 Task: Create a due date automation trigger when advanced on, on the monday of the week a card is due add fields without custom field "Resume" set to a number lower or equal to 1 and lower than 10 at 11:00 AM.
Action: Mouse moved to (1001, 286)
Screenshot: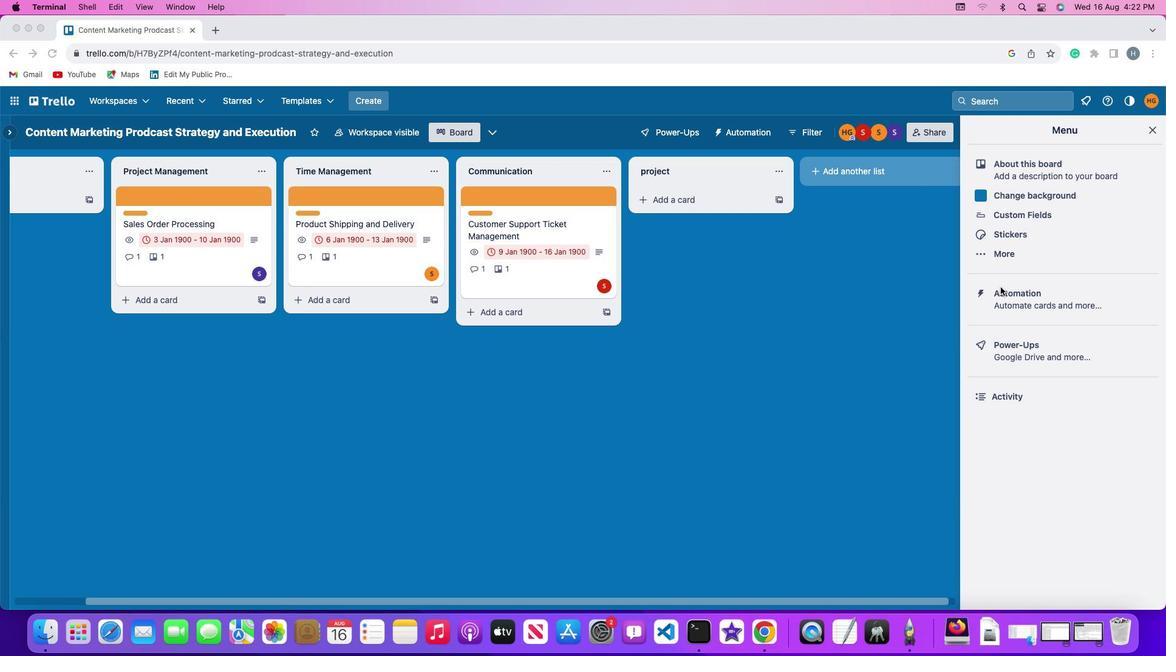 
Action: Mouse pressed left at (1001, 286)
Screenshot: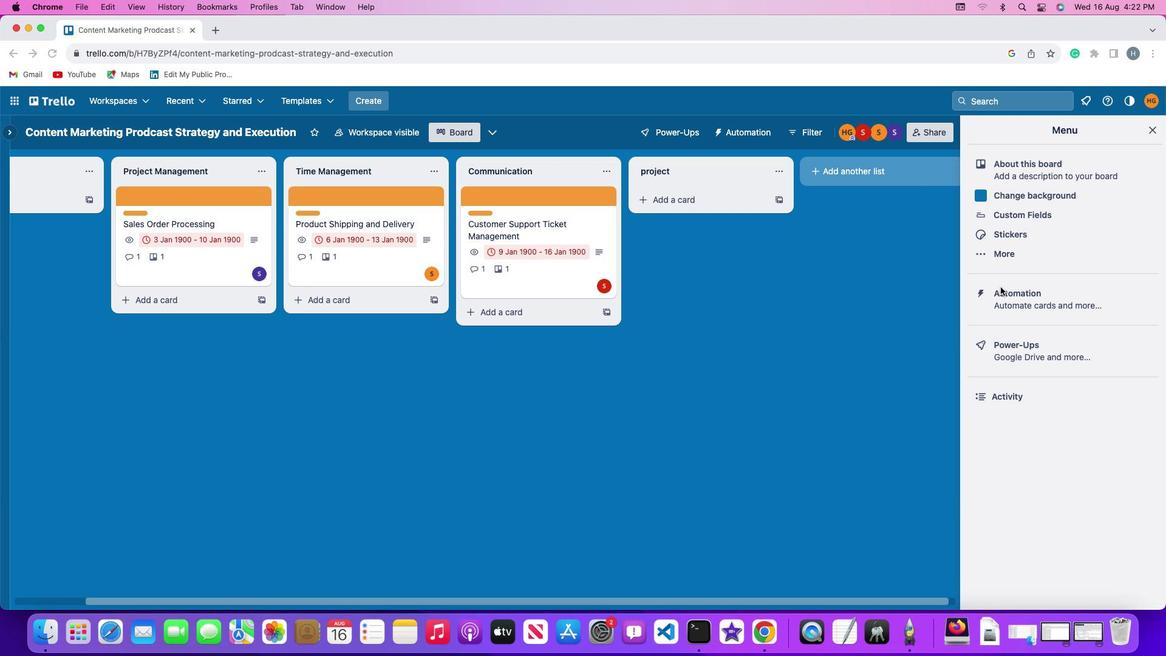 
Action: Mouse pressed left at (1001, 286)
Screenshot: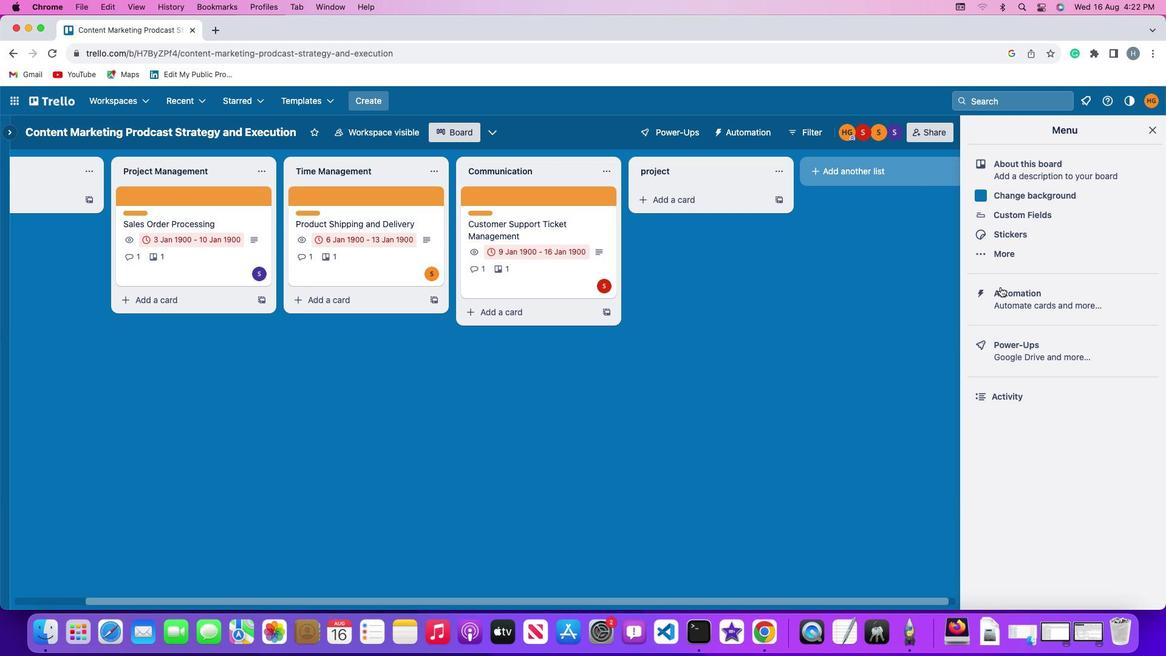 
Action: Mouse moved to (64, 283)
Screenshot: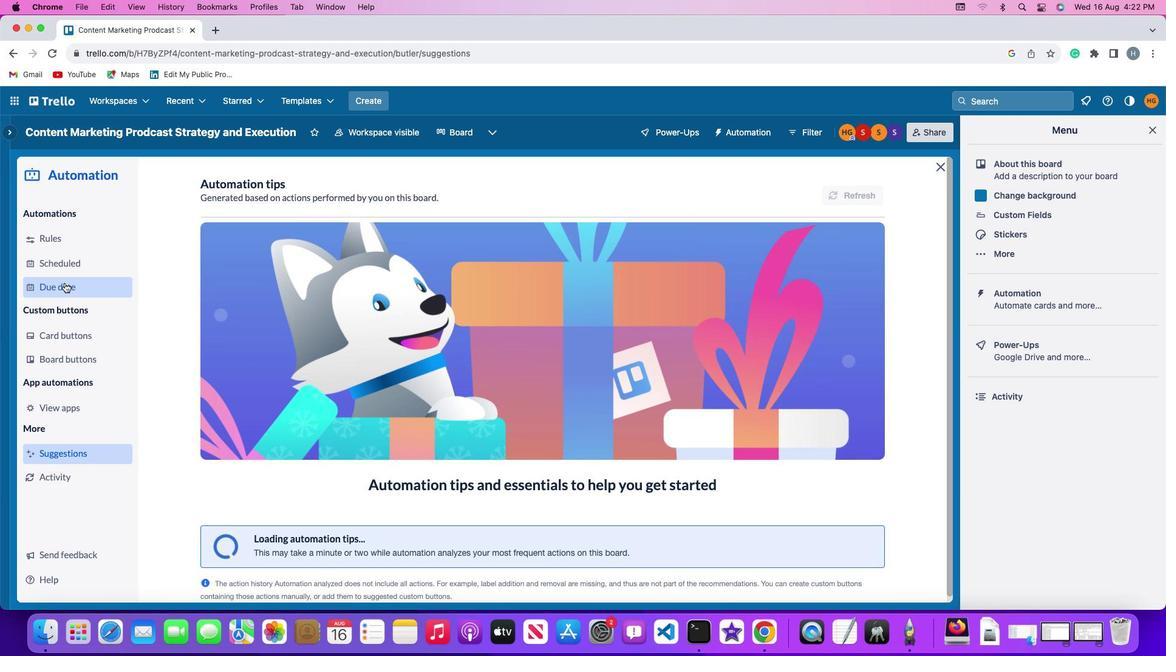 
Action: Mouse pressed left at (64, 283)
Screenshot: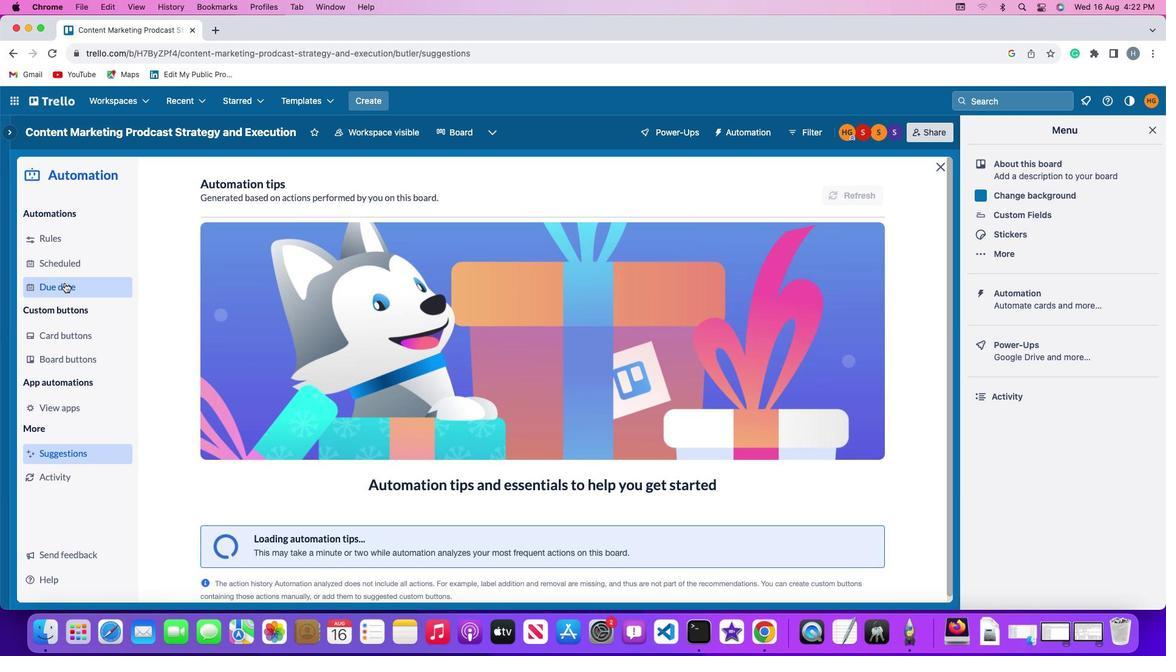
Action: Mouse moved to (803, 187)
Screenshot: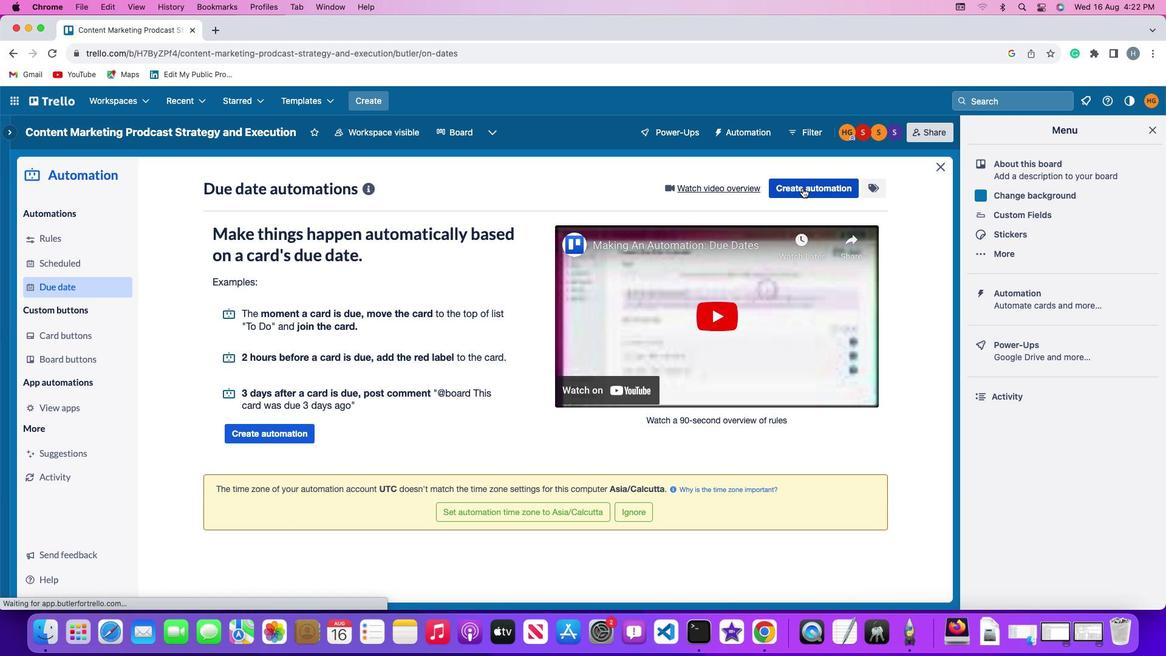 
Action: Mouse pressed left at (803, 187)
Screenshot: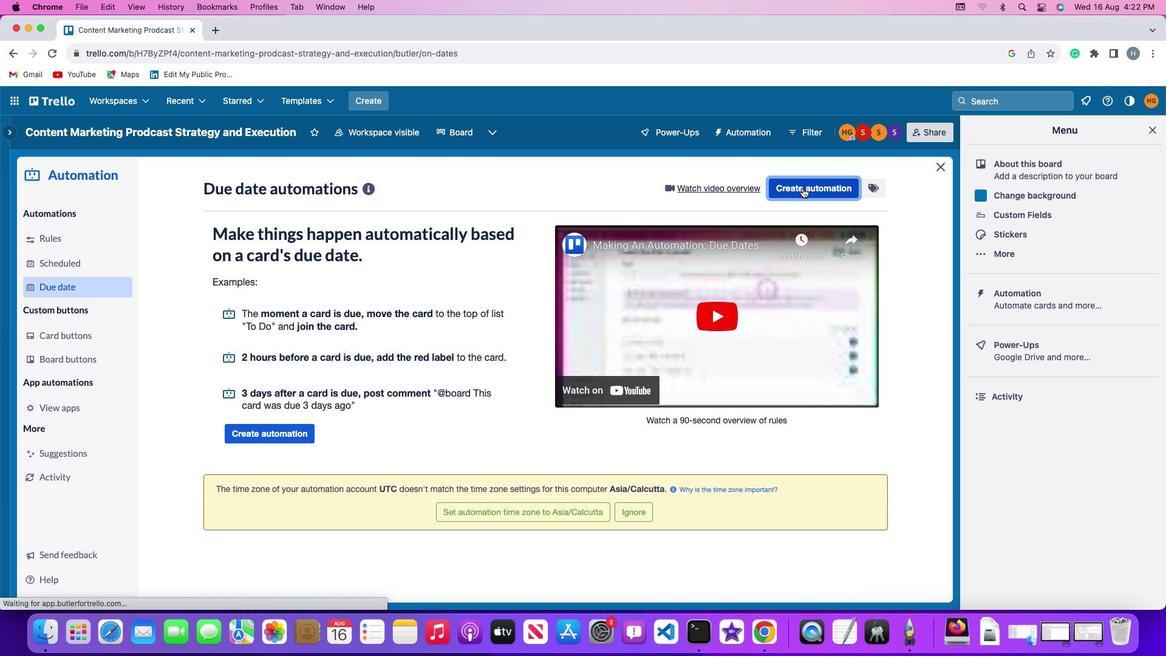 
Action: Mouse moved to (241, 306)
Screenshot: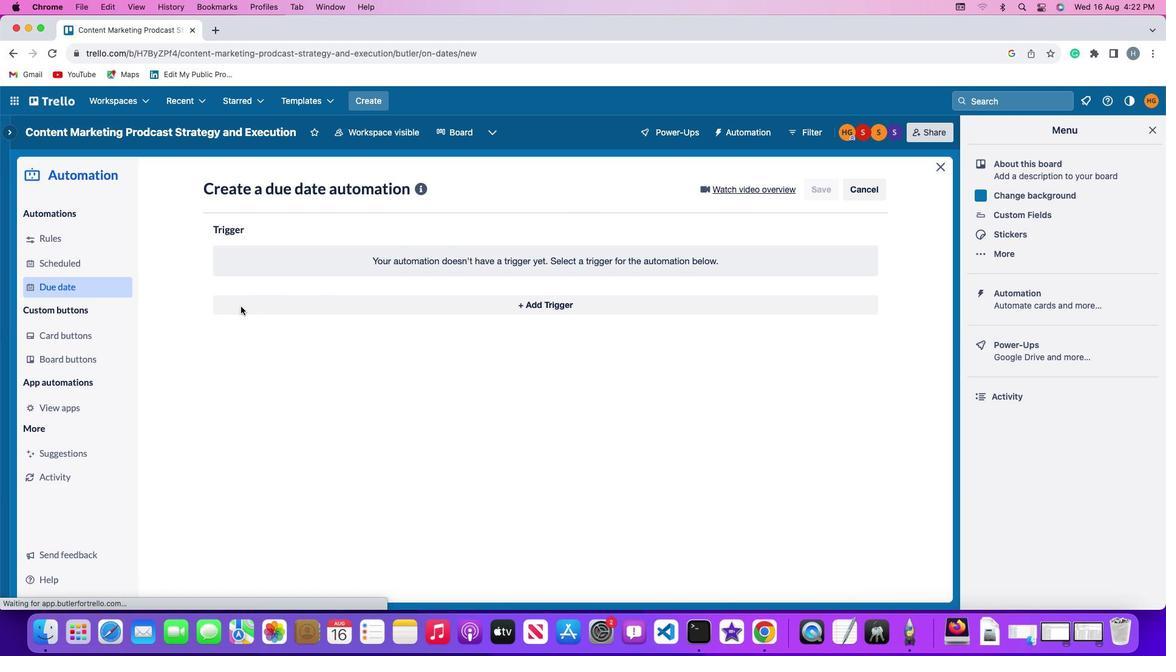 
Action: Mouse pressed left at (241, 306)
Screenshot: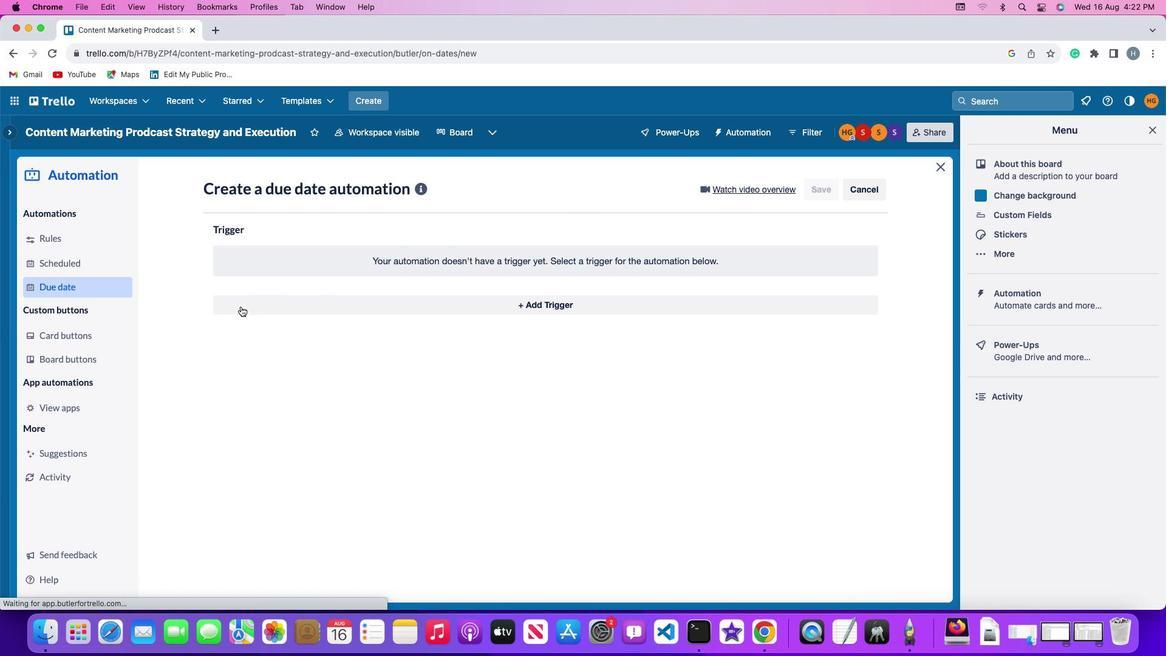 
Action: Mouse moved to (275, 530)
Screenshot: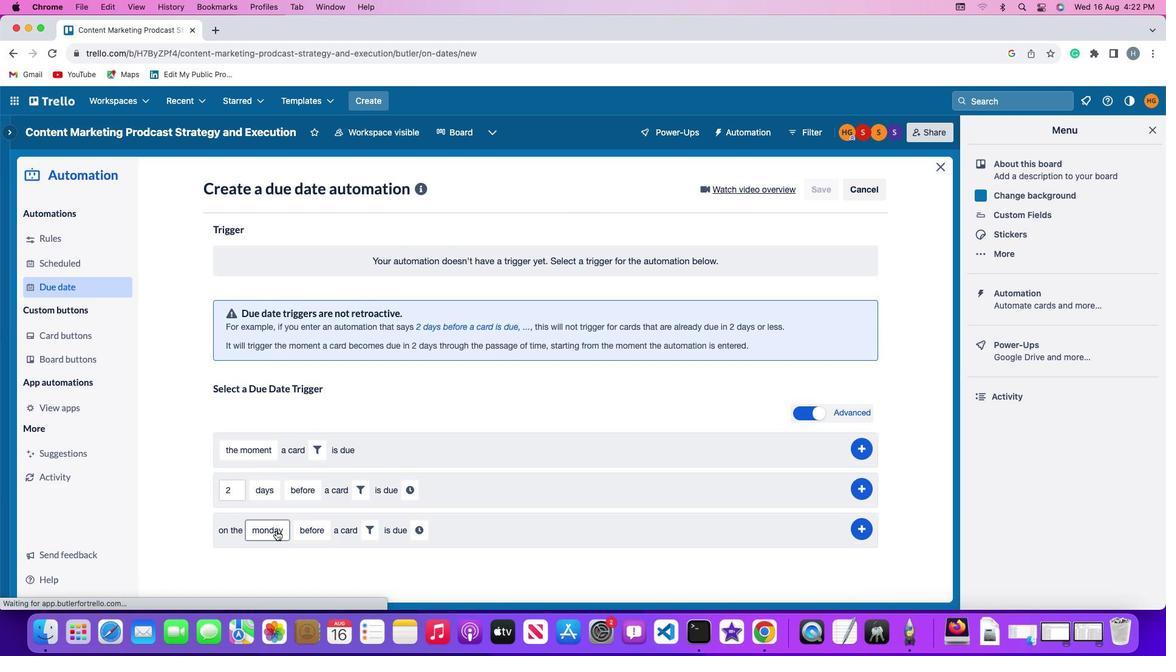 
Action: Mouse pressed left at (275, 530)
Screenshot: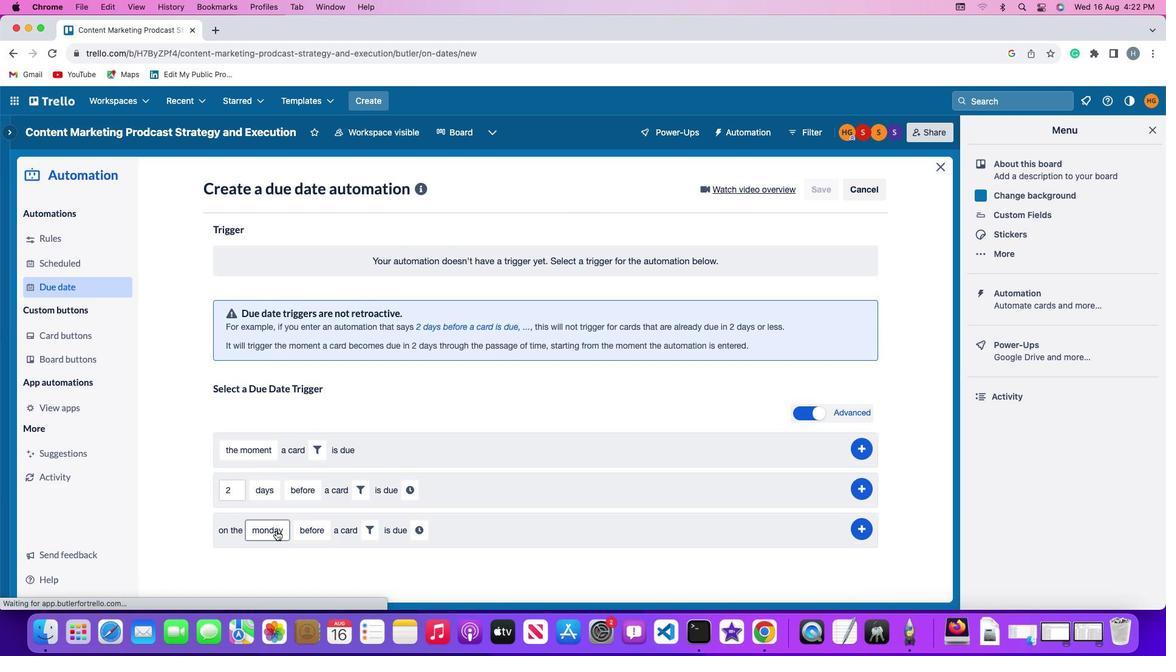 
Action: Mouse moved to (289, 362)
Screenshot: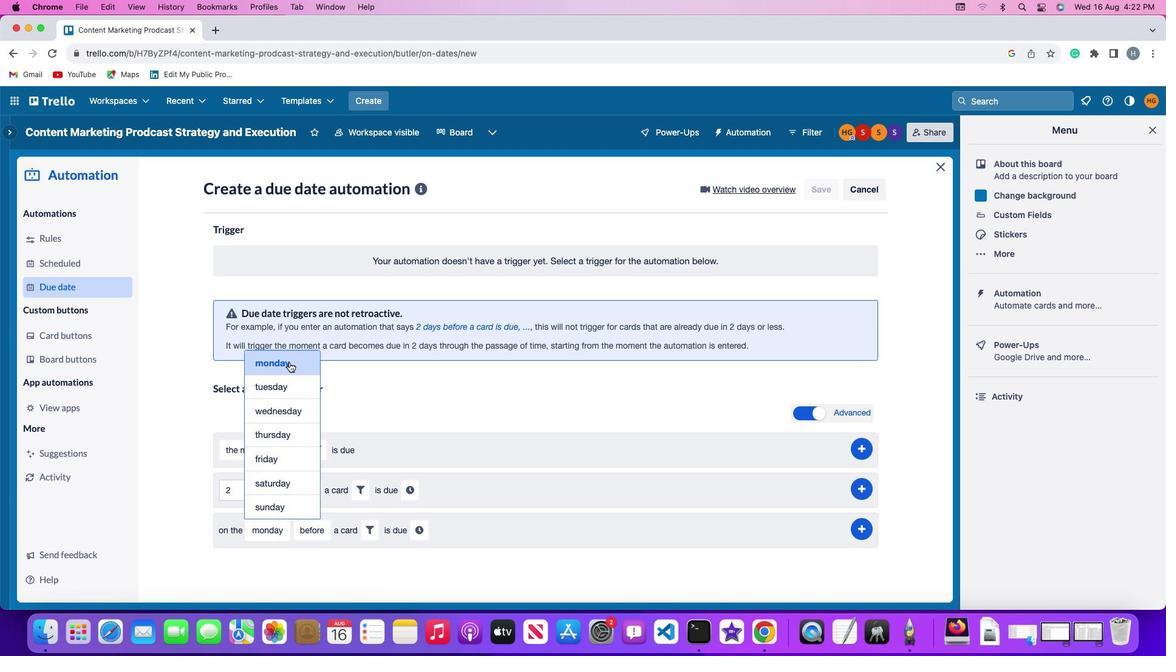 
Action: Mouse pressed left at (289, 362)
Screenshot: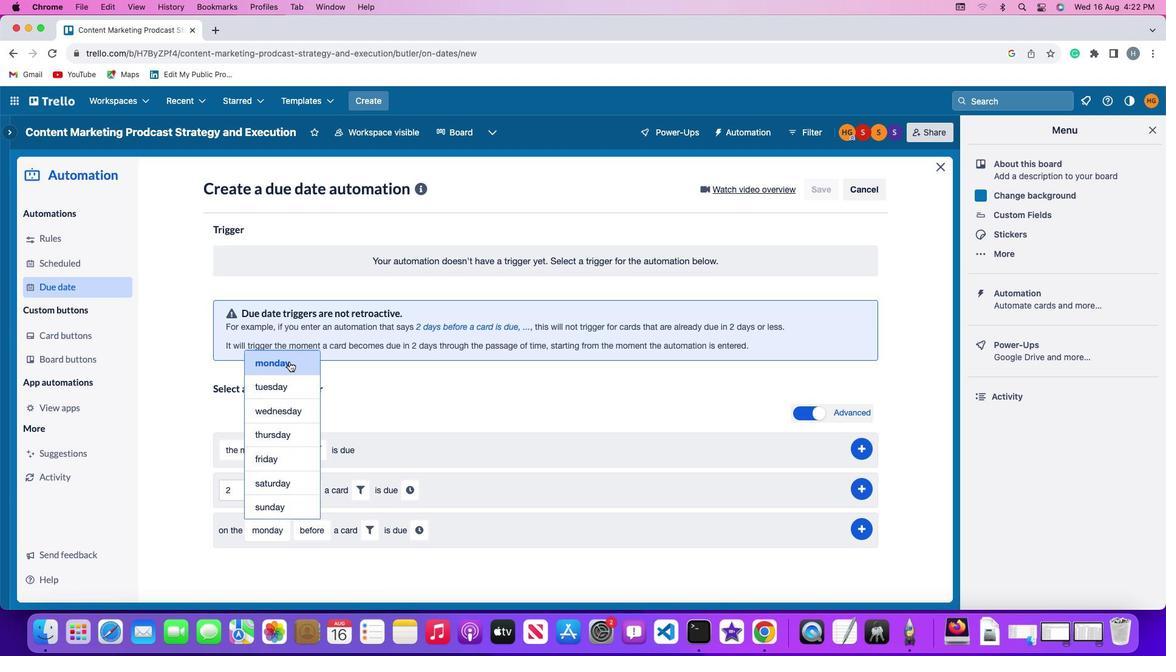 
Action: Mouse moved to (310, 539)
Screenshot: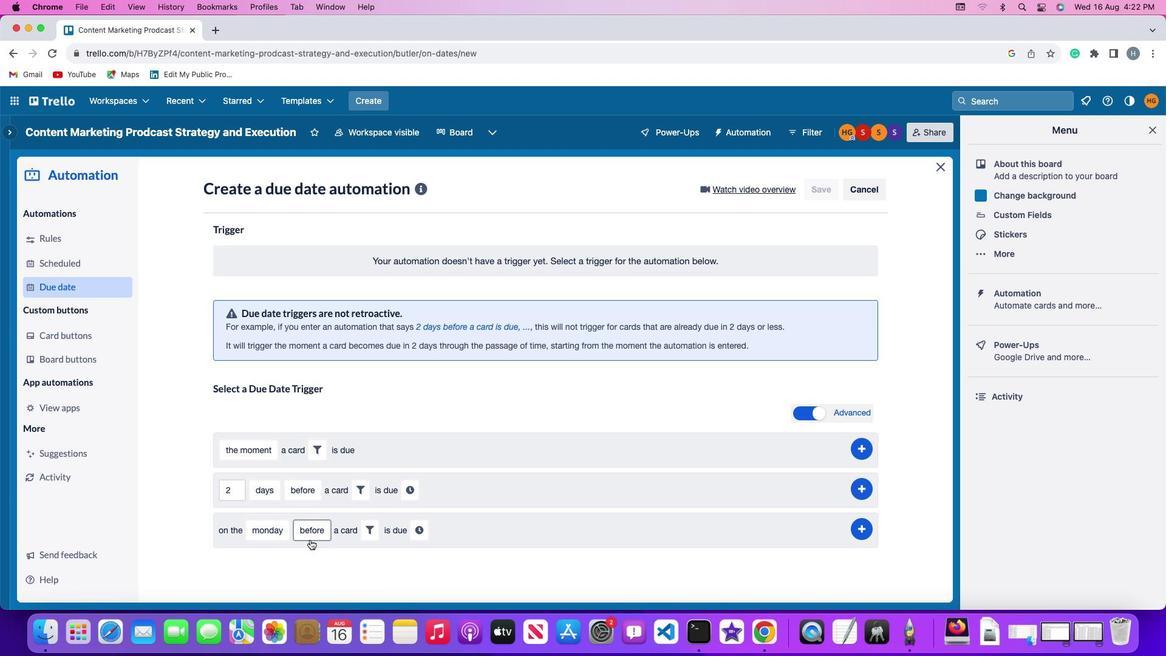 
Action: Mouse pressed left at (310, 539)
Screenshot: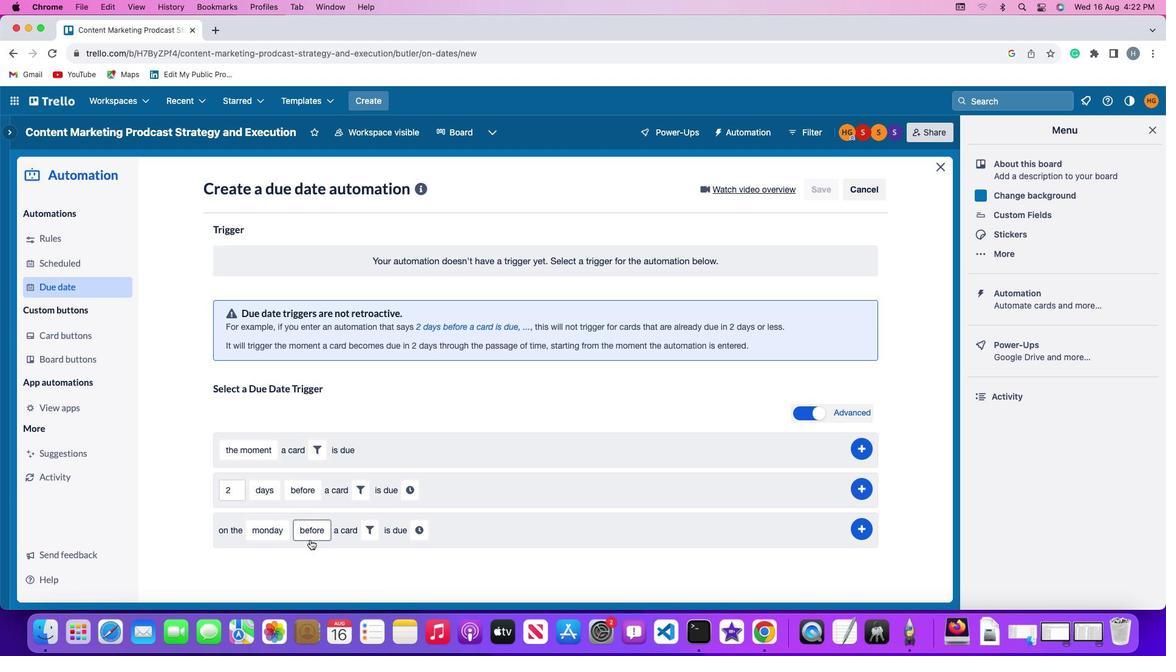 
Action: Mouse moved to (319, 482)
Screenshot: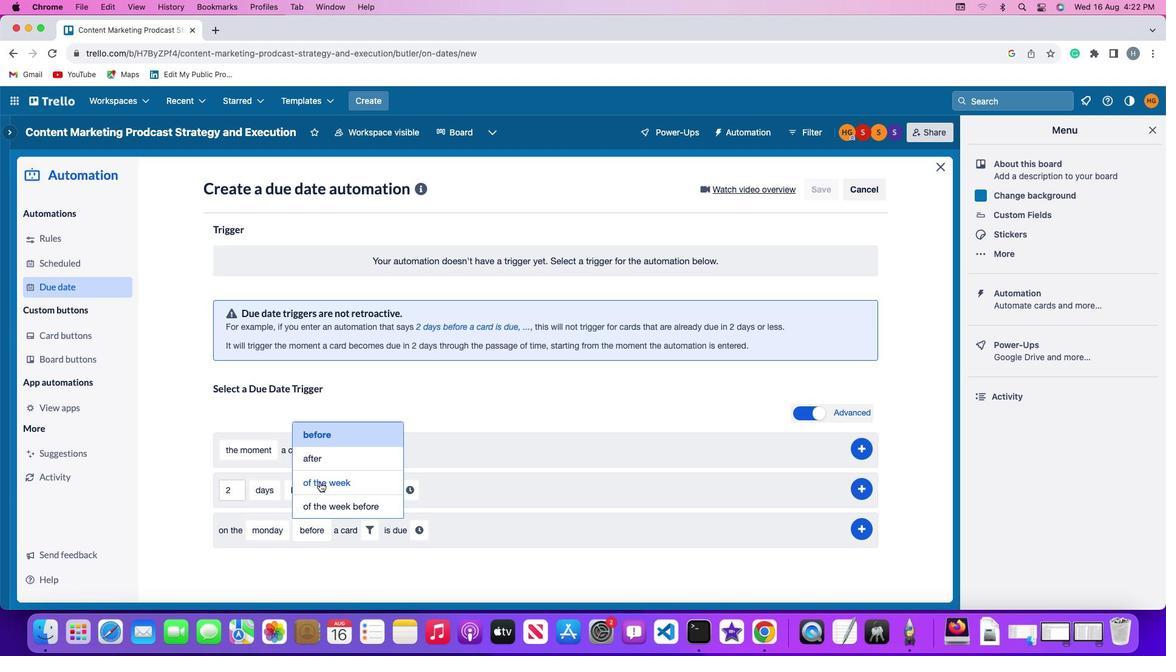 
Action: Mouse pressed left at (319, 482)
Screenshot: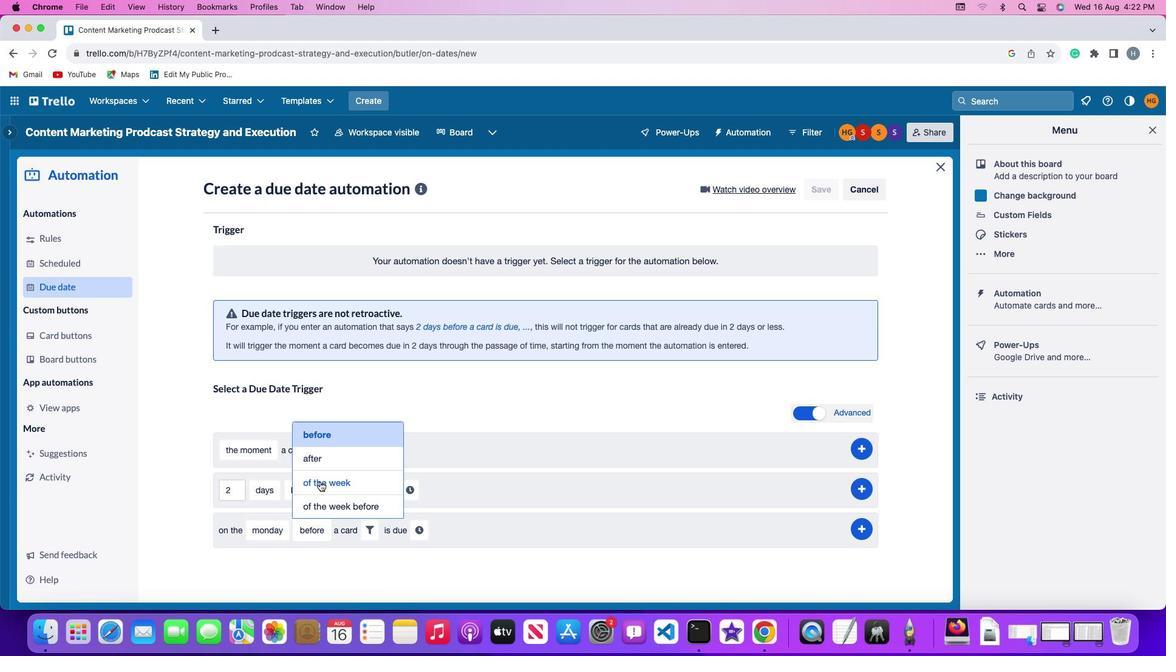 
Action: Mouse moved to (379, 530)
Screenshot: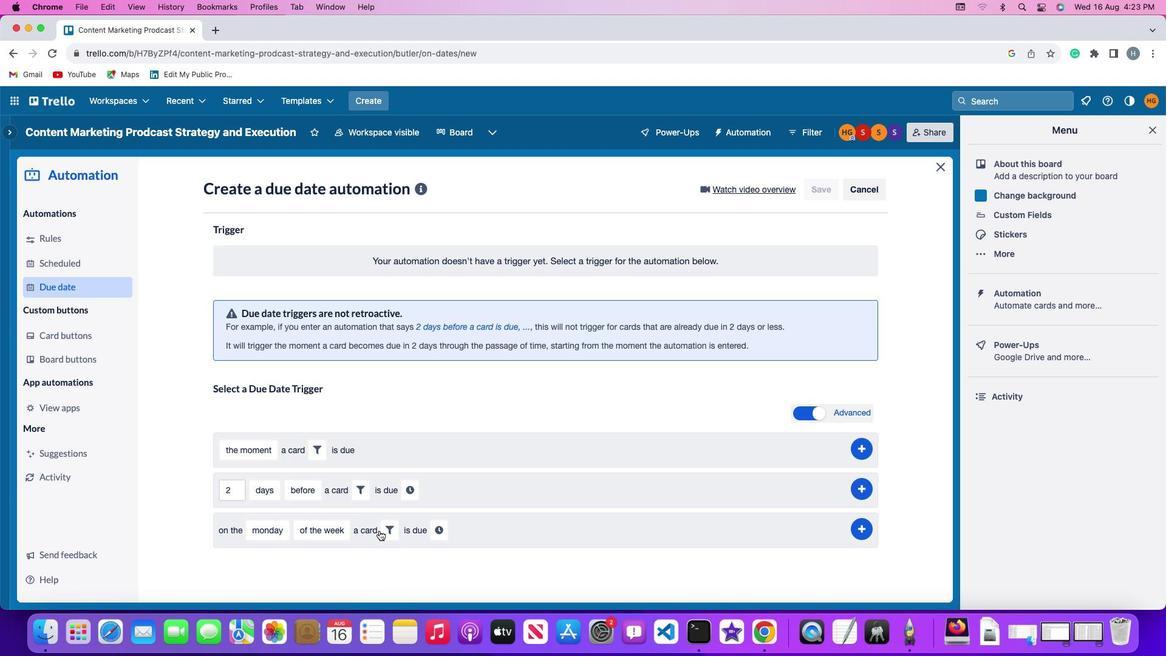 
Action: Mouse pressed left at (379, 530)
Screenshot: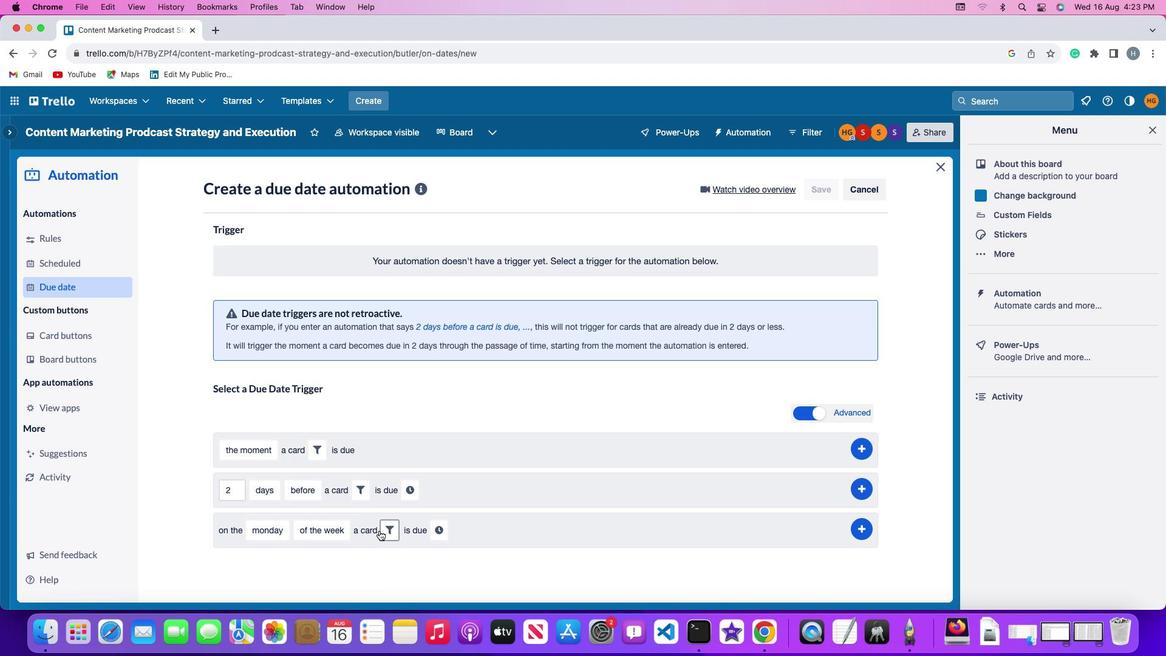
Action: Mouse moved to (592, 571)
Screenshot: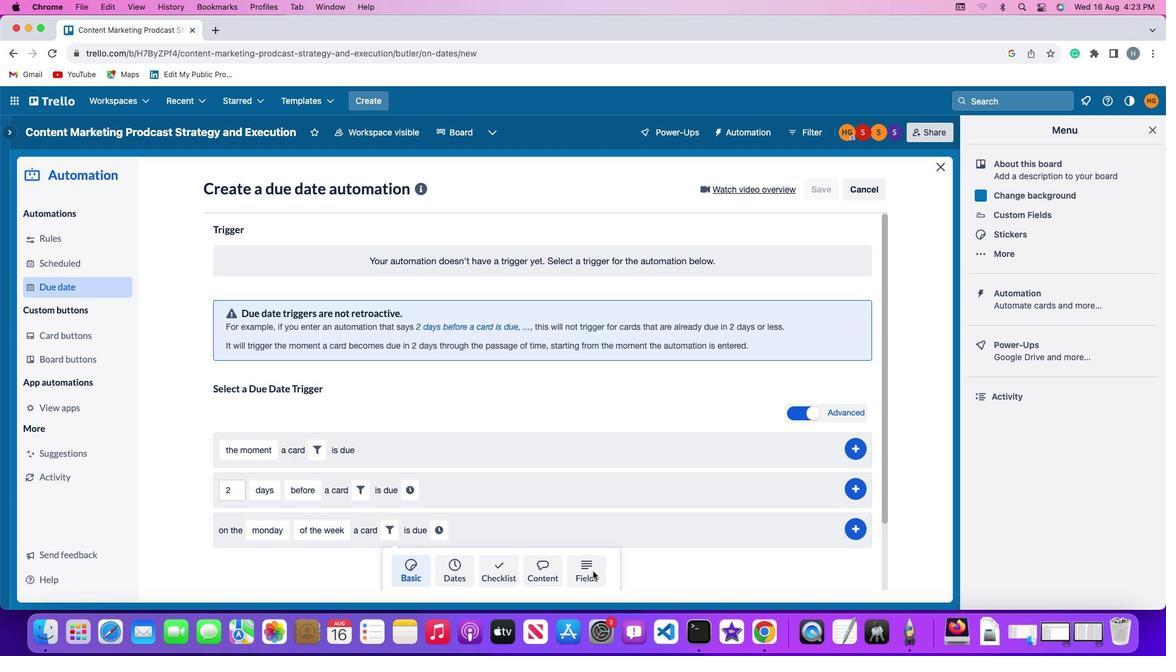 
Action: Mouse pressed left at (592, 571)
Screenshot: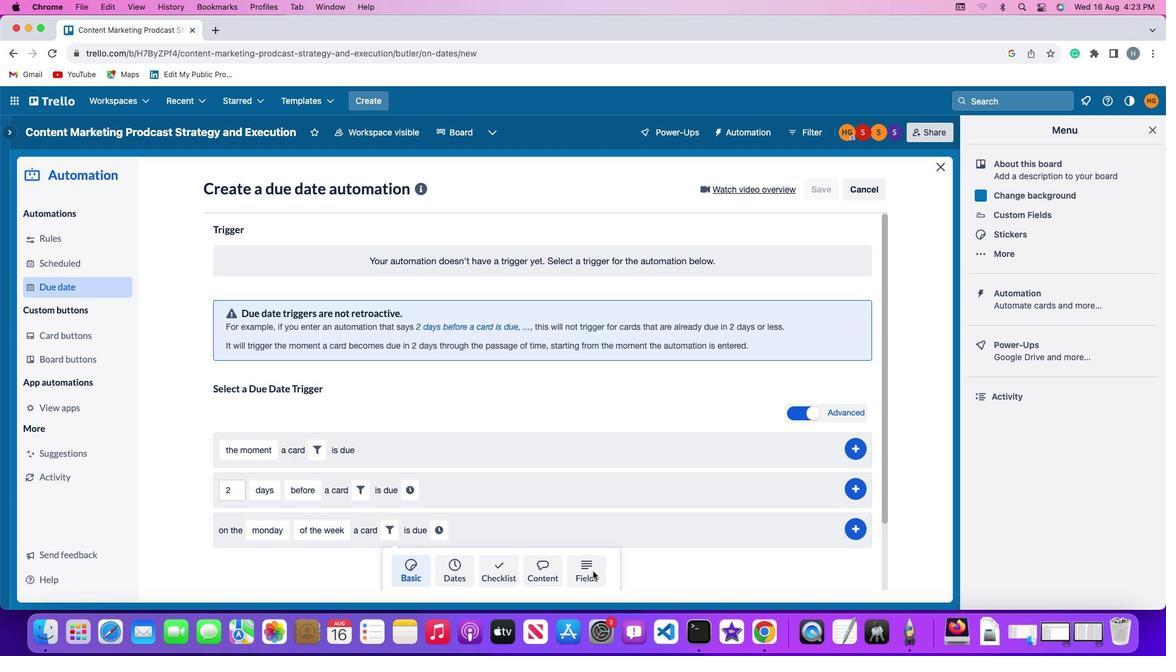 
Action: Mouse moved to (349, 566)
Screenshot: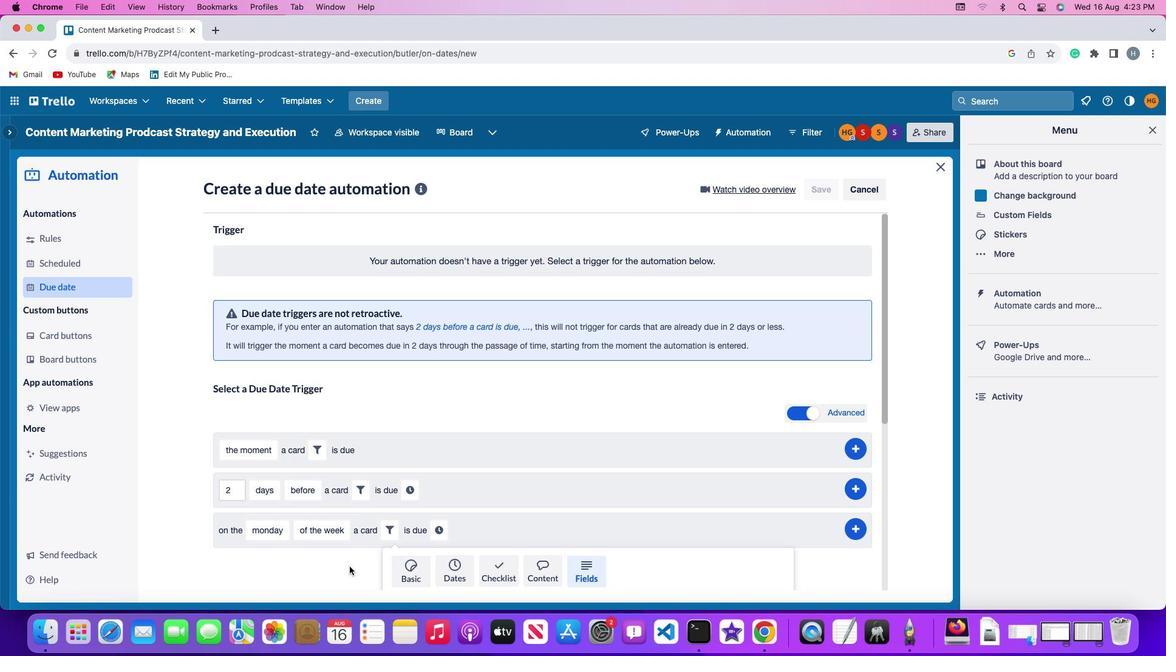 
Action: Mouse scrolled (349, 566) with delta (0, 0)
Screenshot: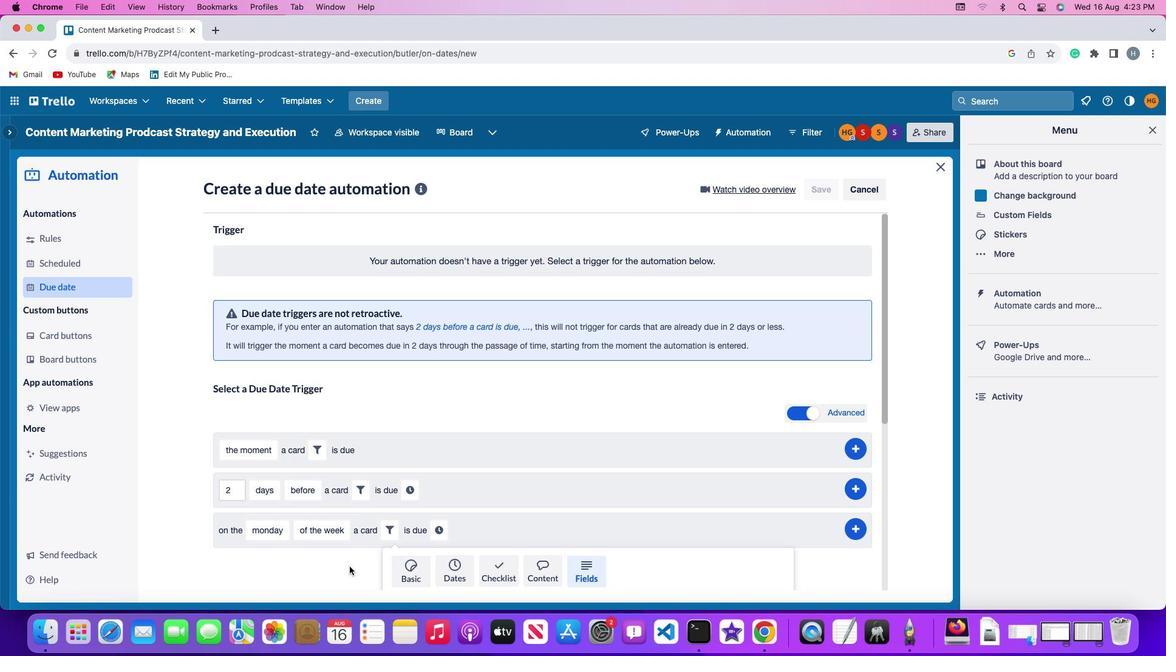 
Action: Mouse scrolled (349, 566) with delta (0, 0)
Screenshot: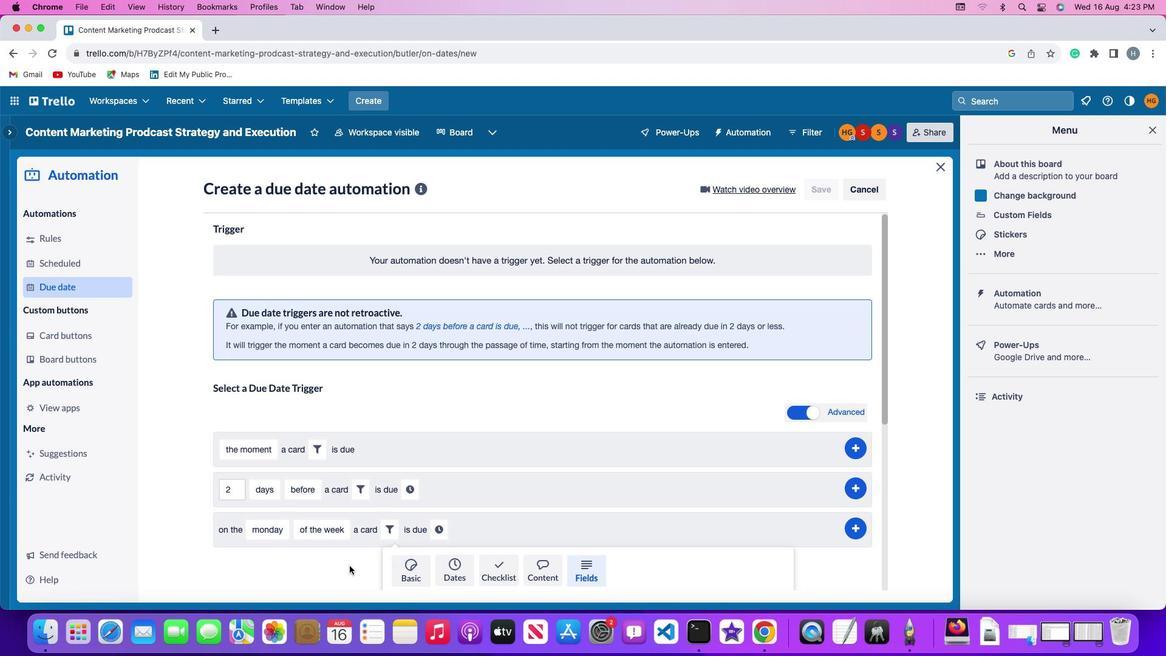
Action: Mouse moved to (349, 566)
Screenshot: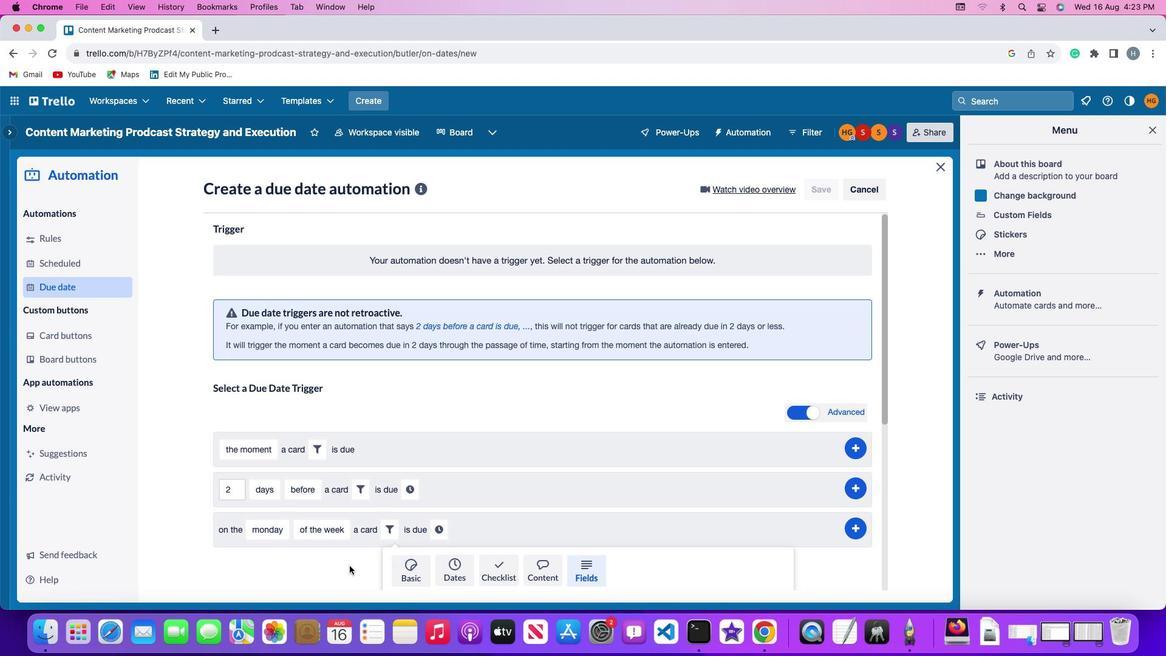 
Action: Mouse scrolled (349, 566) with delta (0, -1)
Screenshot: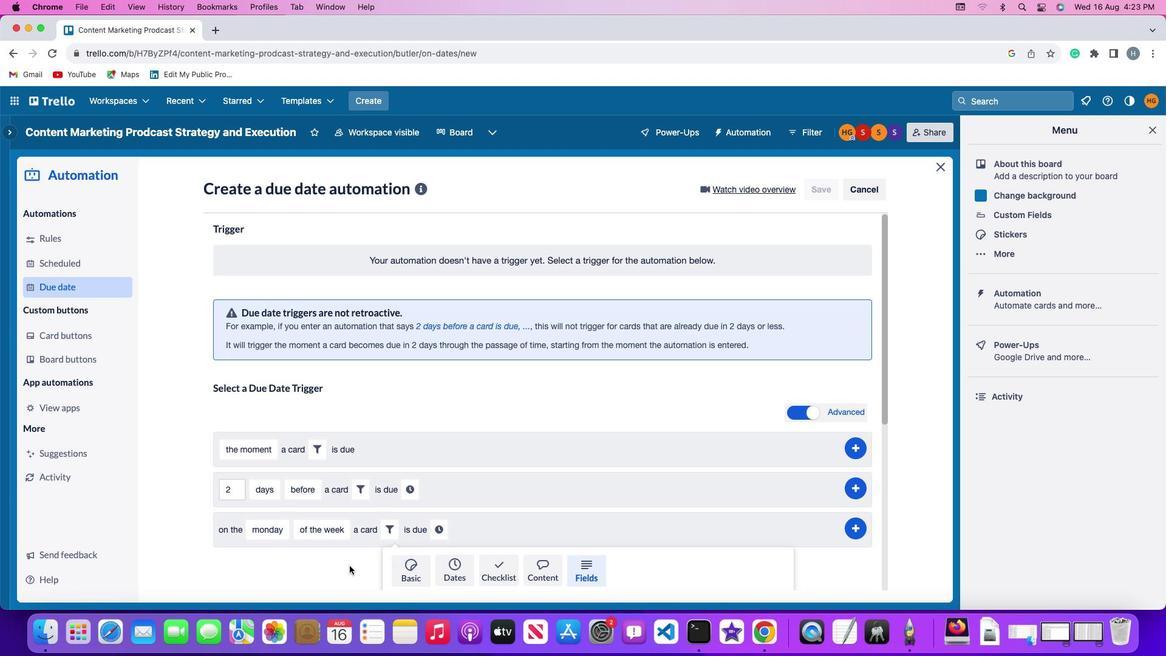 
Action: Mouse moved to (349, 564)
Screenshot: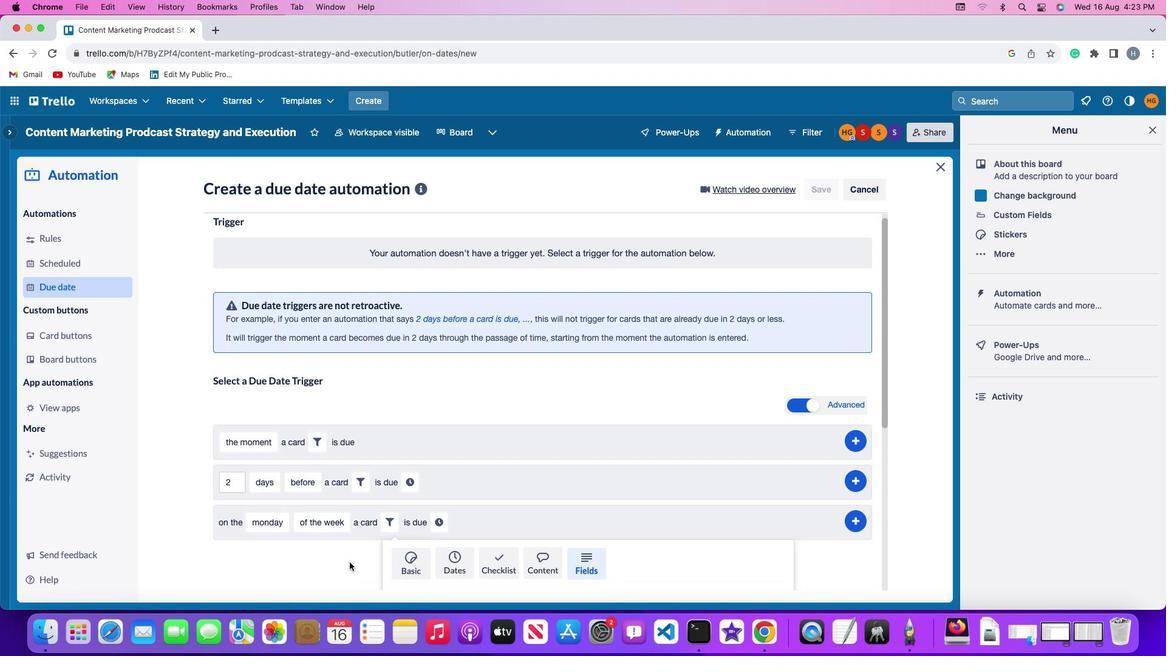 
Action: Mouse scrolled (349, 564) with delta (0, -3)
Screenshot: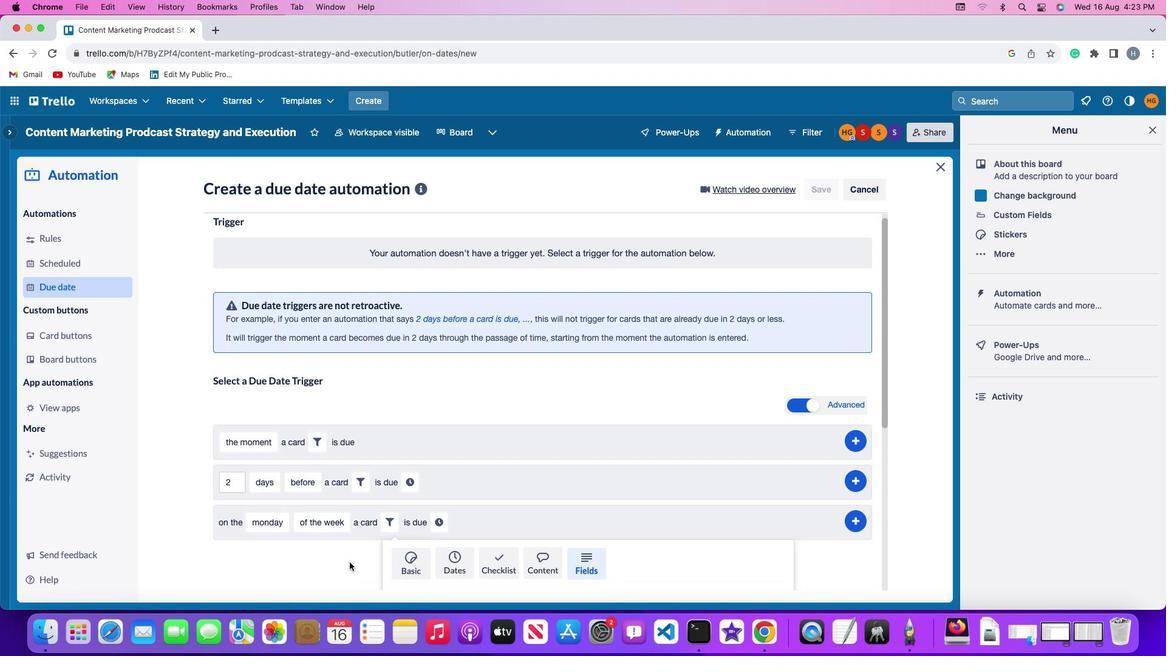 
Action: Mouse moved to (349, 561)
Screenshot: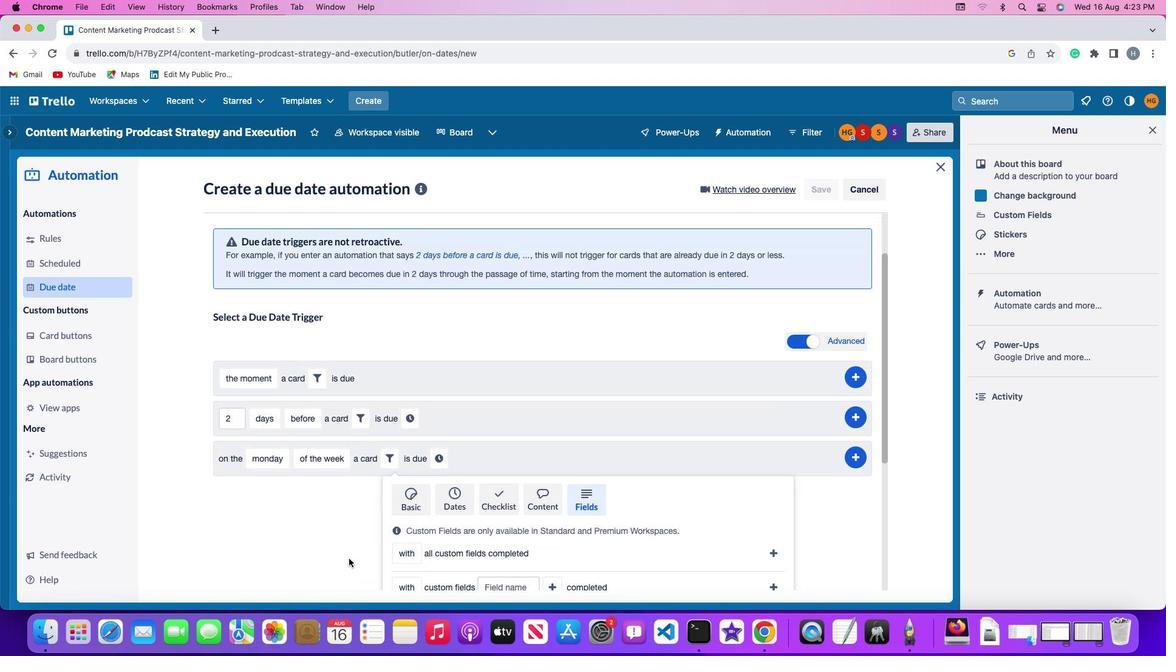 
Action: Mouse scrolled (349, 561) with delta (0, -3)
Screenshot: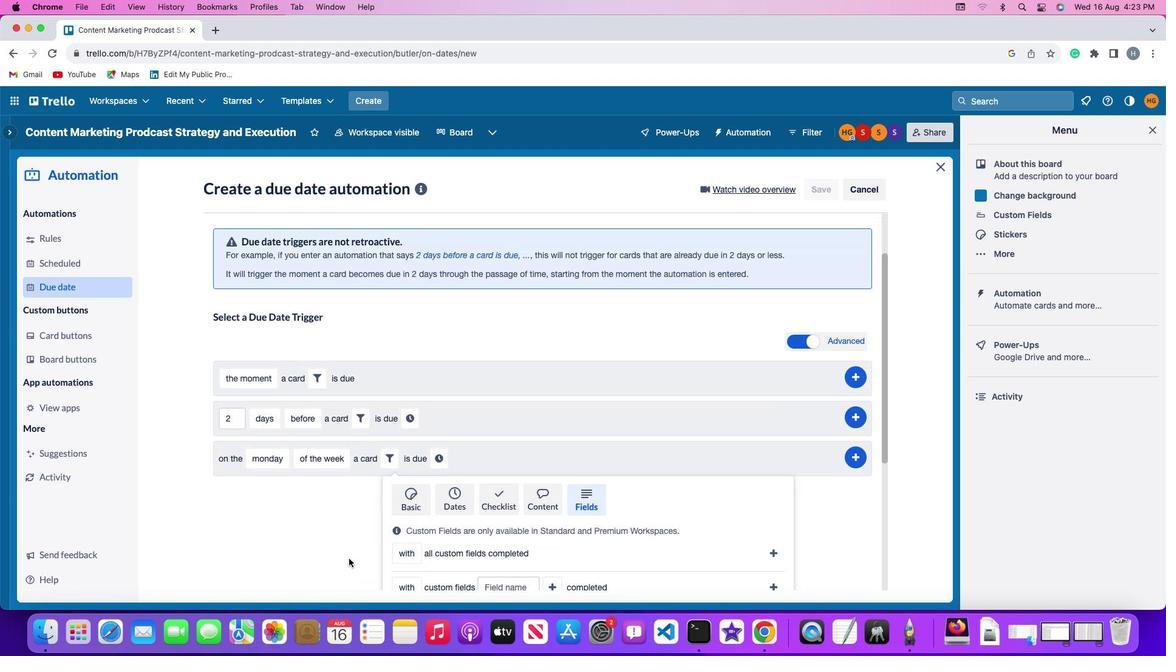 
Action: Mouse moved to (349, 558)
Screenshot: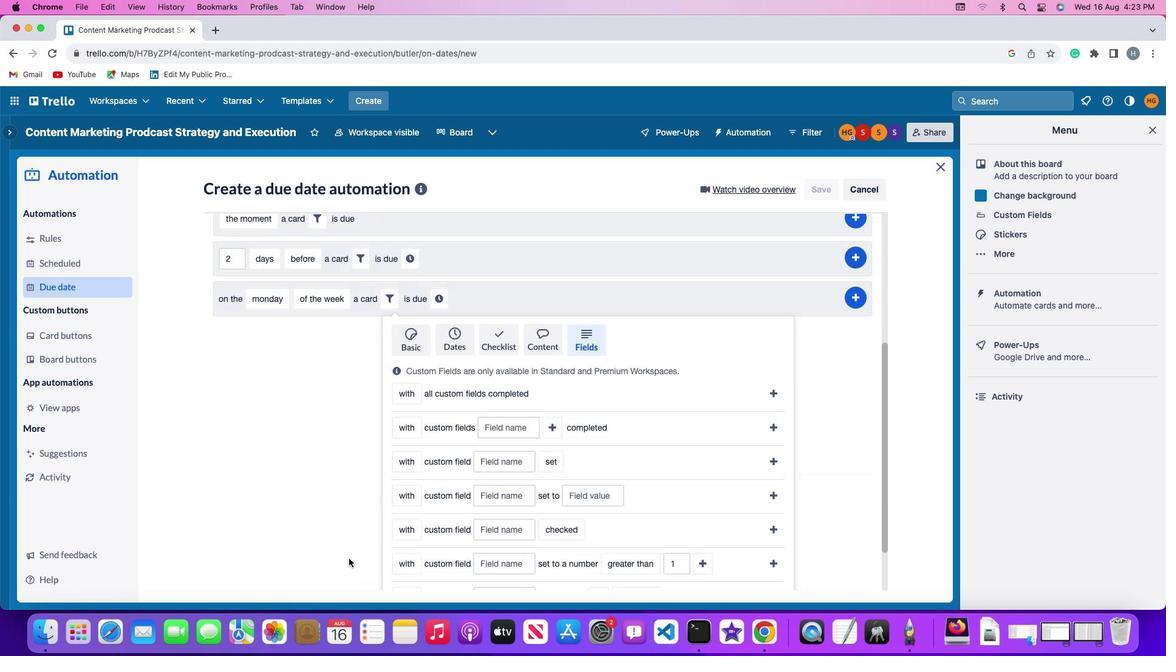 
Action: Mouse scrolled (349, 558) with delta (0, 0)
Screenshot: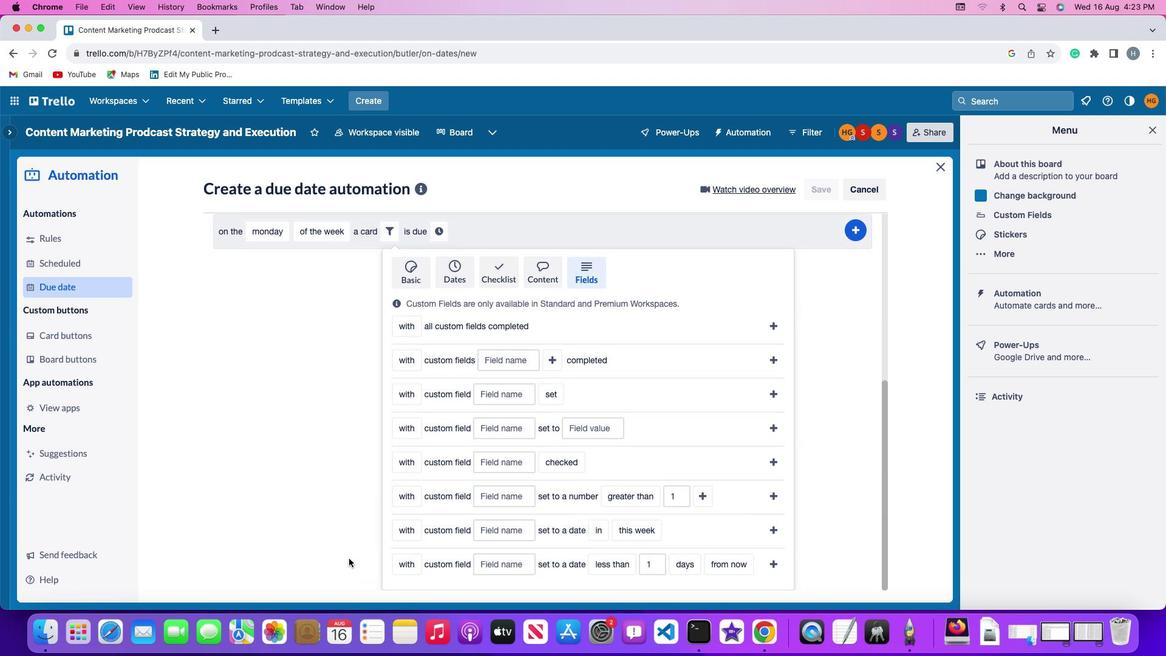 
Action: Mouse scrolled (349, 558) with delta (0, 0)
Screenshot: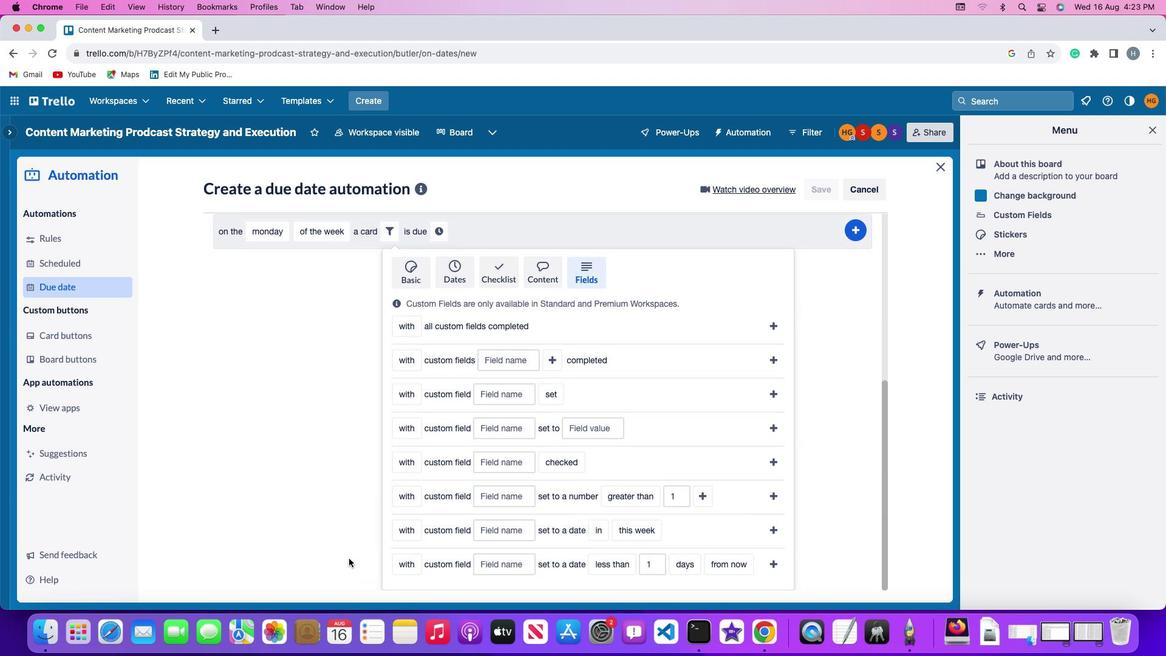 
Action: Mouse scrolled (349, 558) with delta (0, -1)
Screenshot: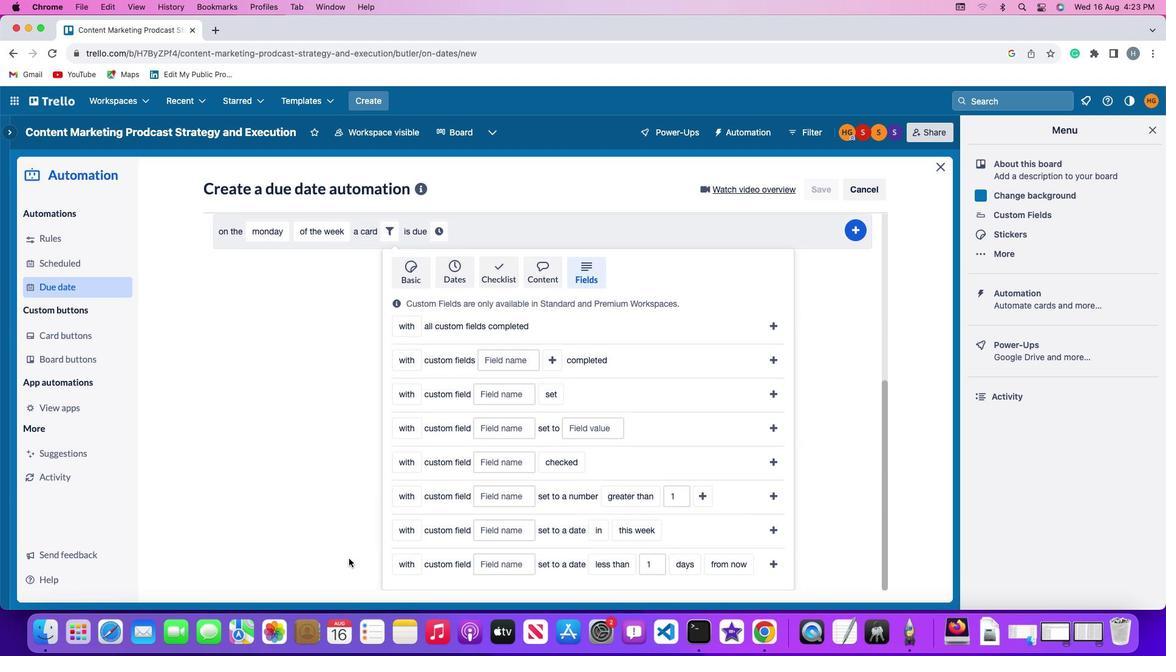 
Action: Mouse scrolled (349, 558) with delta (0, -3)
Screenshot: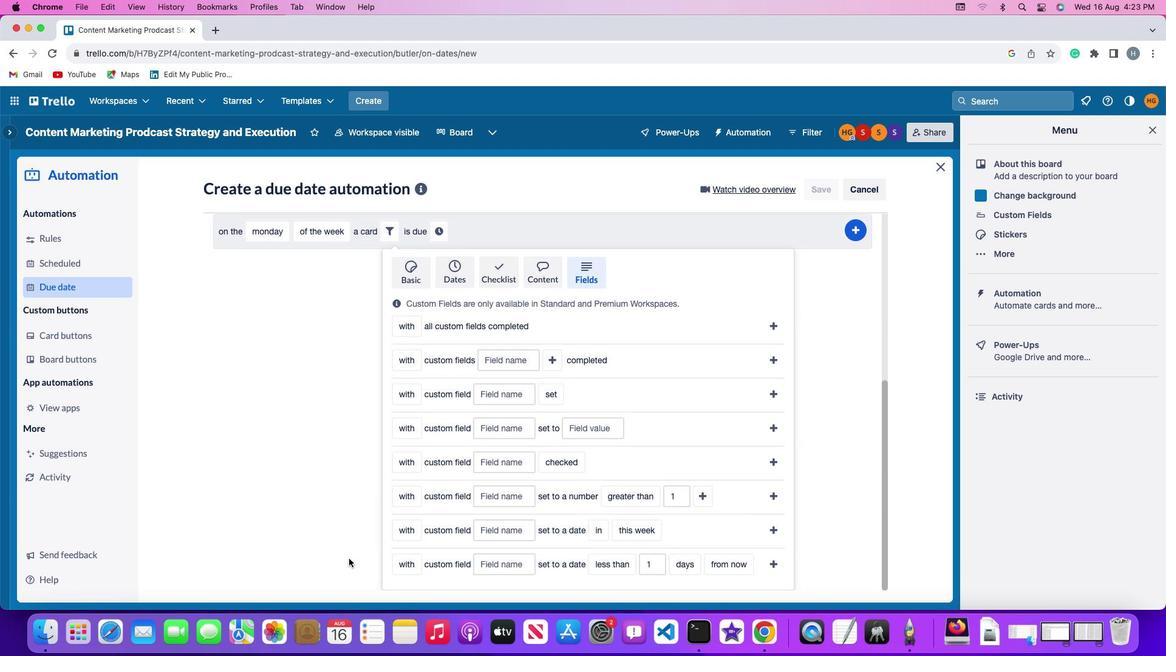 
Action: Mouse moved to (400, 498)
Screenshot: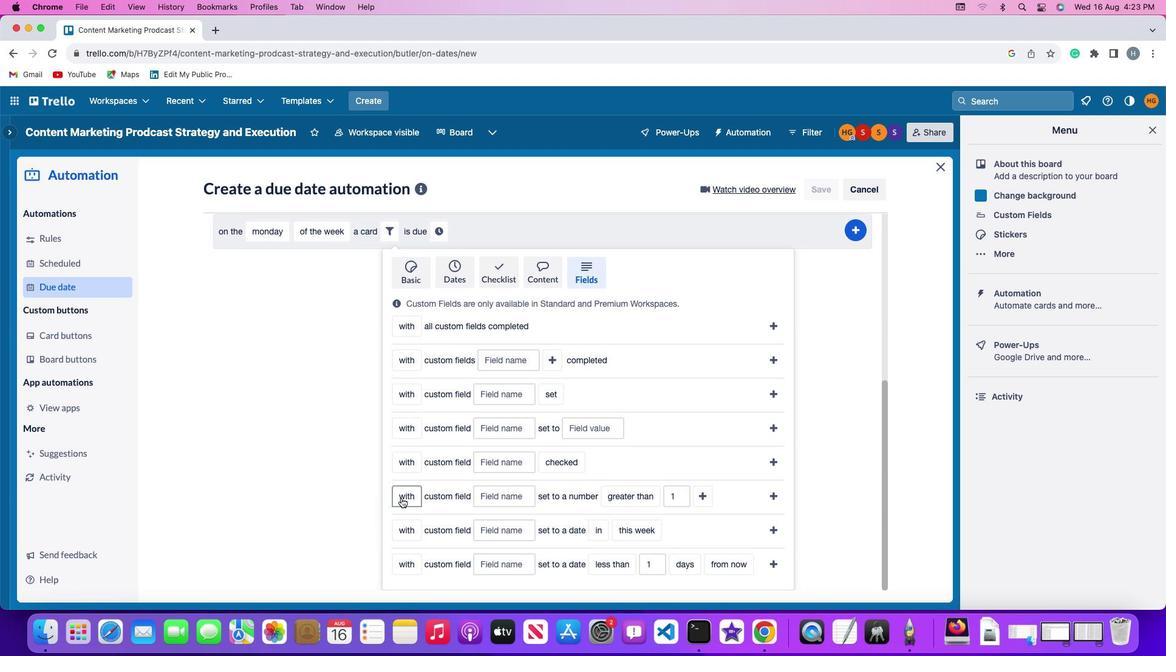 
Action: Mouse pressed left at (400, 498)
Screenshot: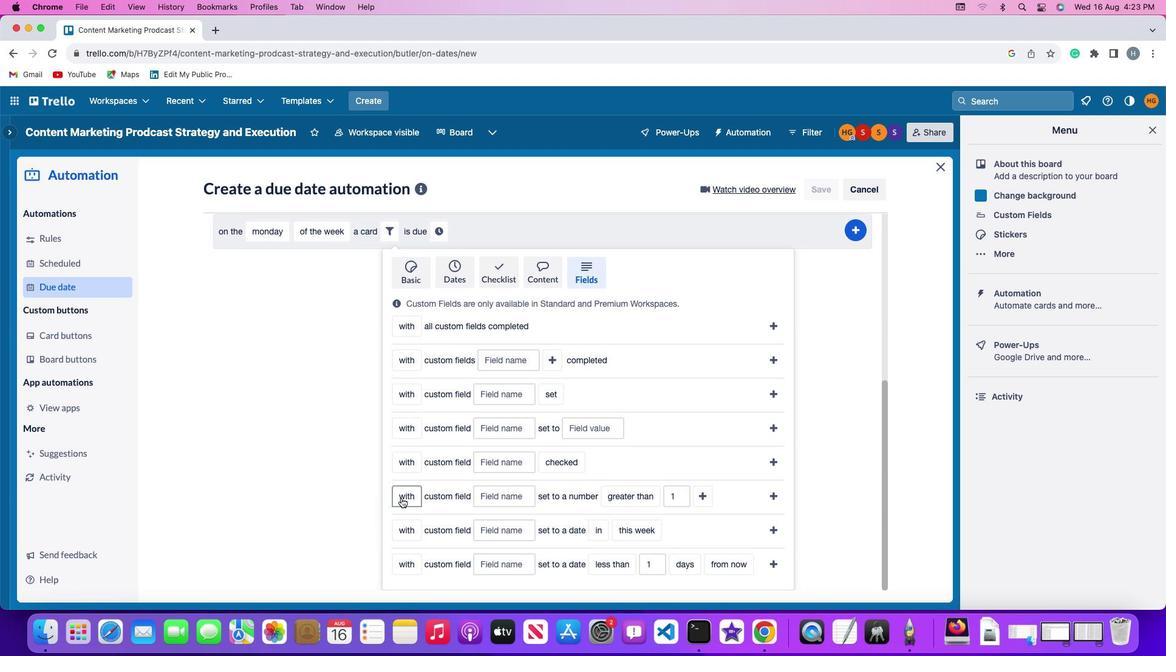 
Action: Mouse moved to (409, 538)
Screenshot: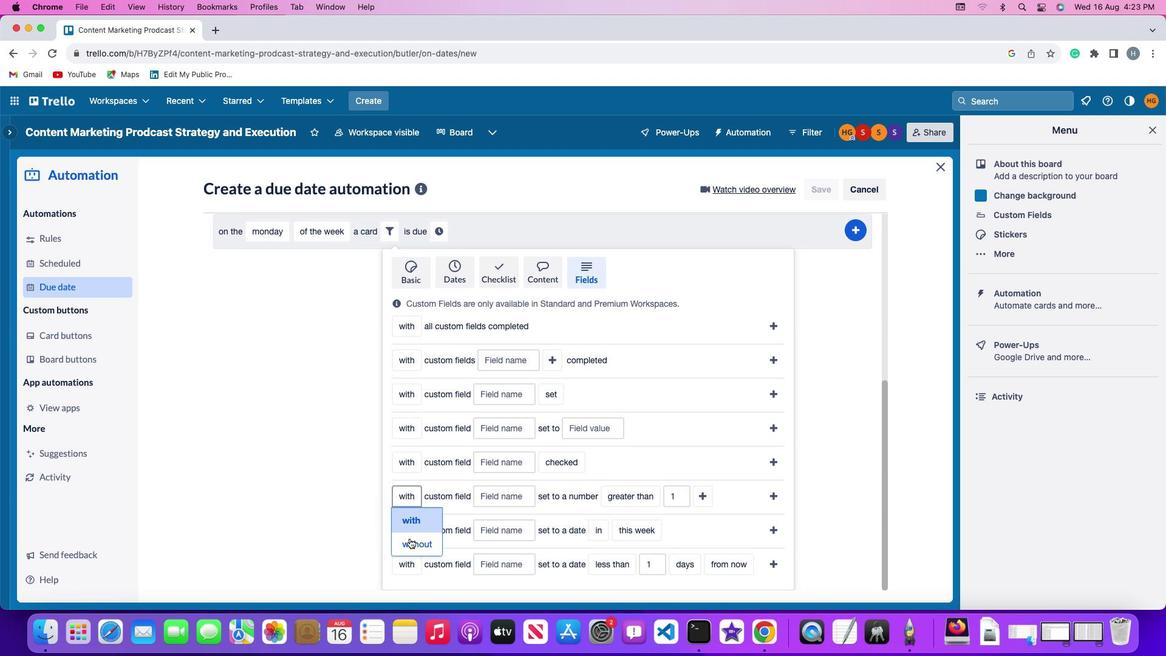 
Action: Mouse pressed left at (409, 538)
Screenshot: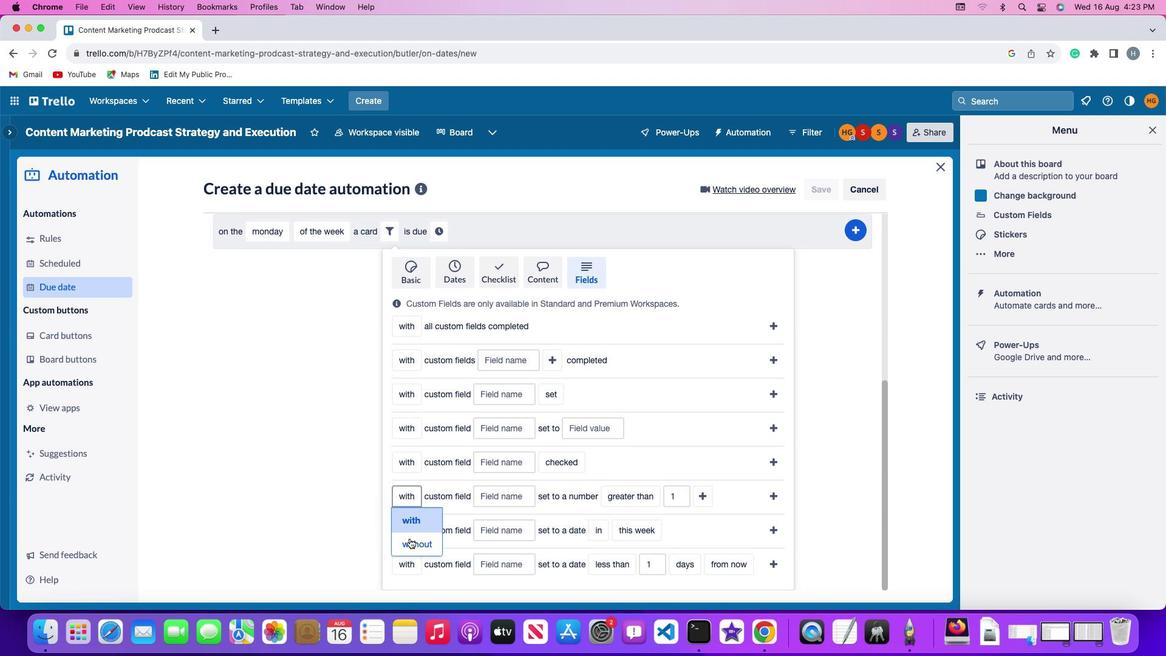 
Action: Mouse moved to (501, 492)
Screenshot: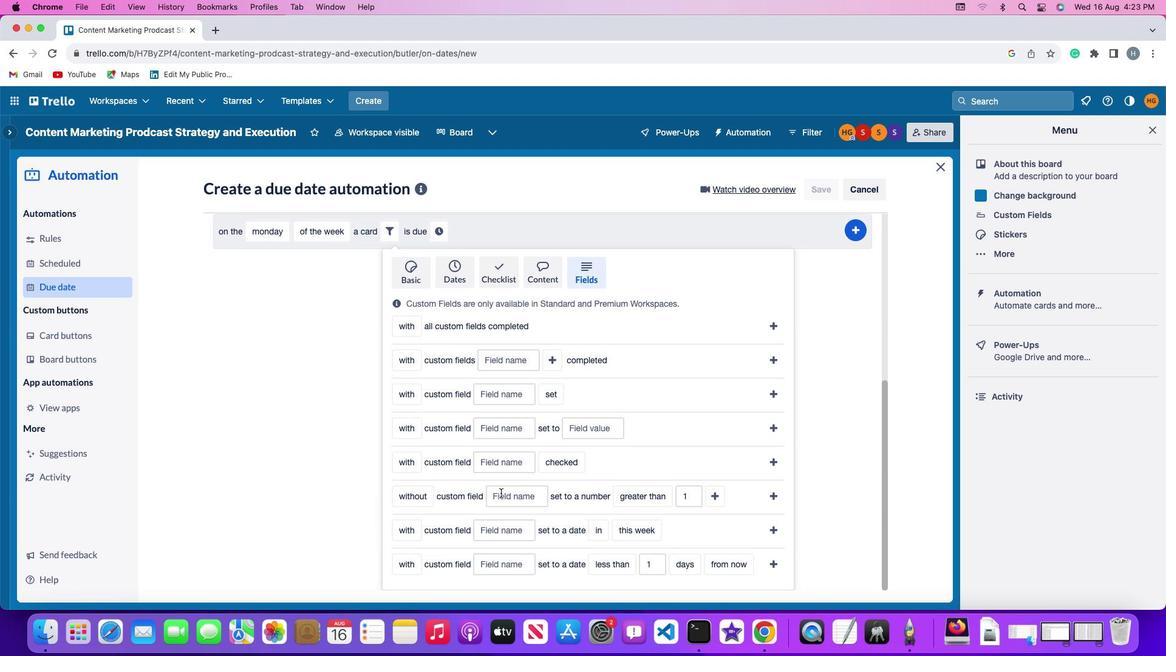 
Action: Mouse pressed left at (501, 492)
Screenshot: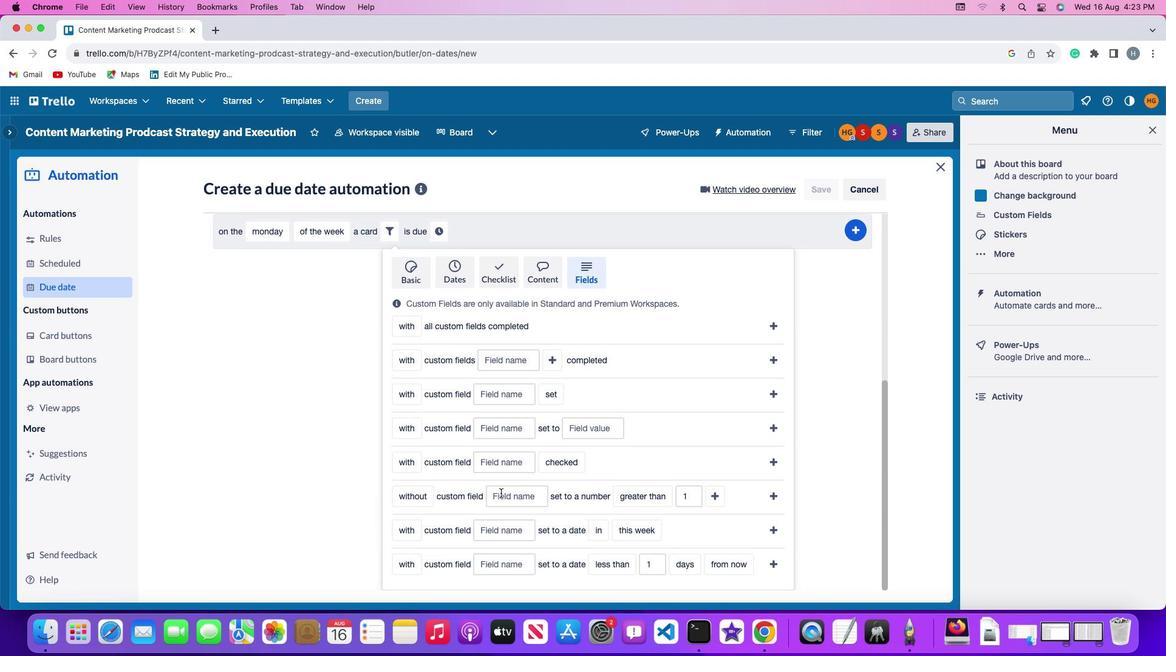 
Action: Mouse moved to (501, 493)
Screenshot: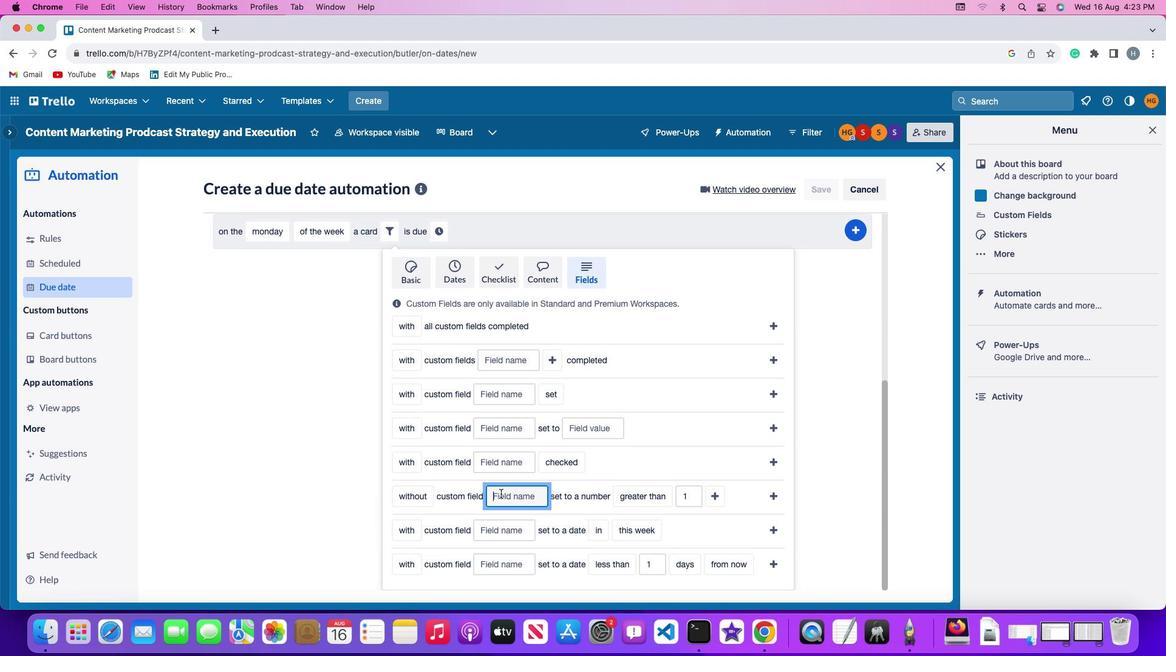 
Action: Key pressed Key.shift'R''e''s''u''m''e'
Screenshot: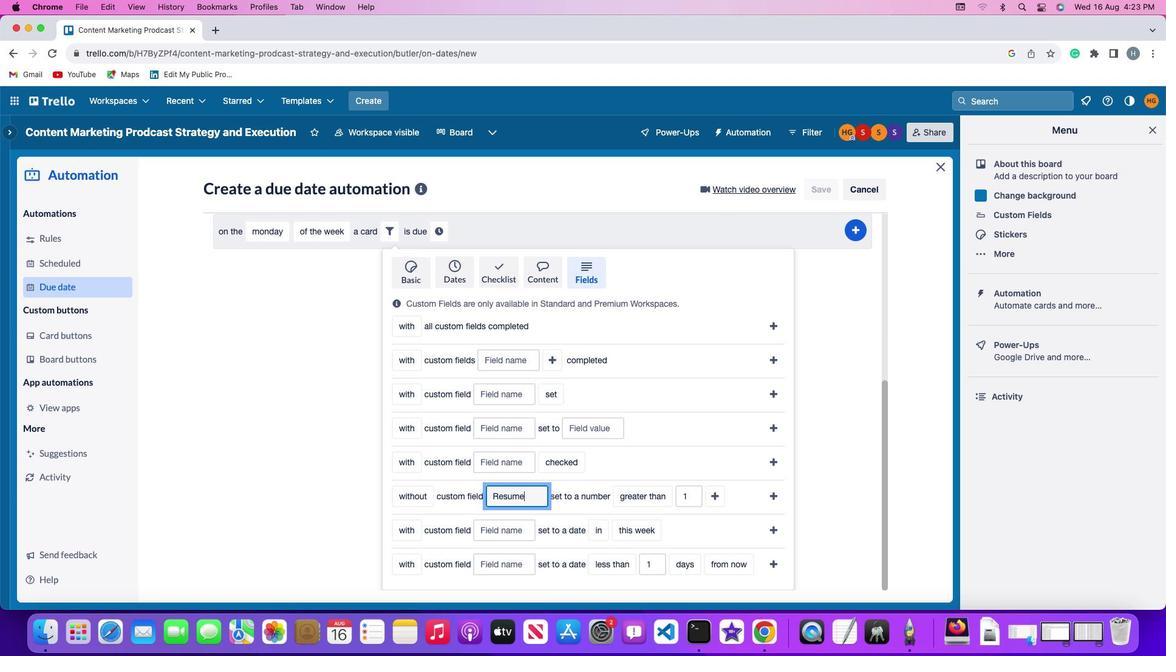 
Action: Mouse moved to (645, 495)
Screenshot: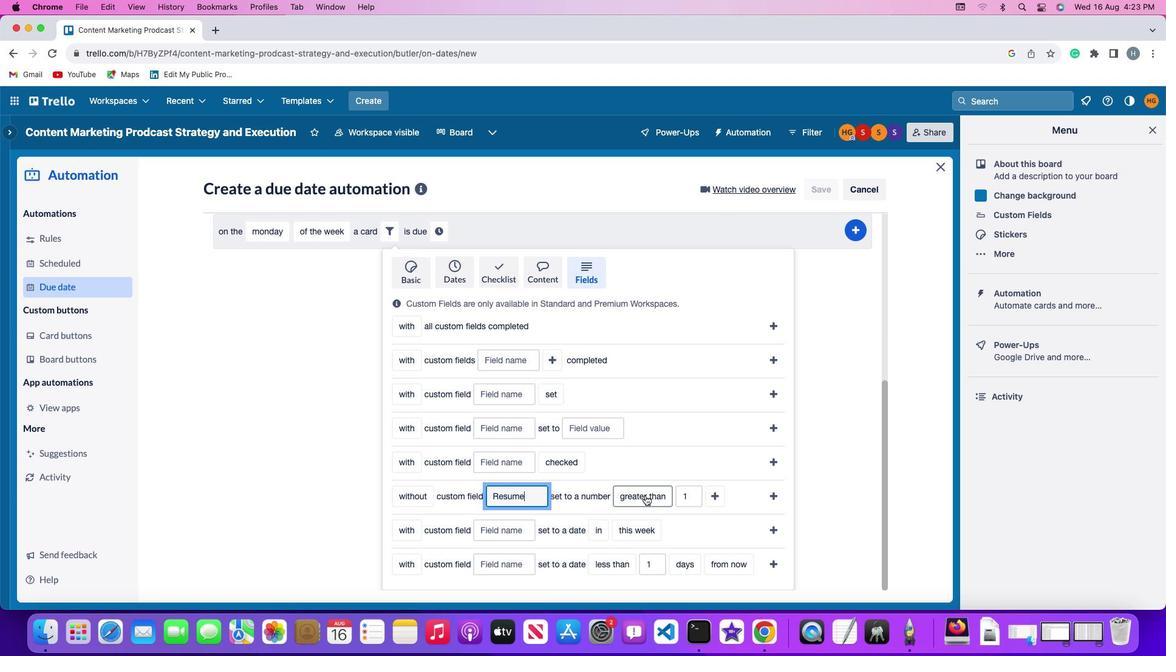
Action: Mouse pressed left at (645, 495)
Screenshot: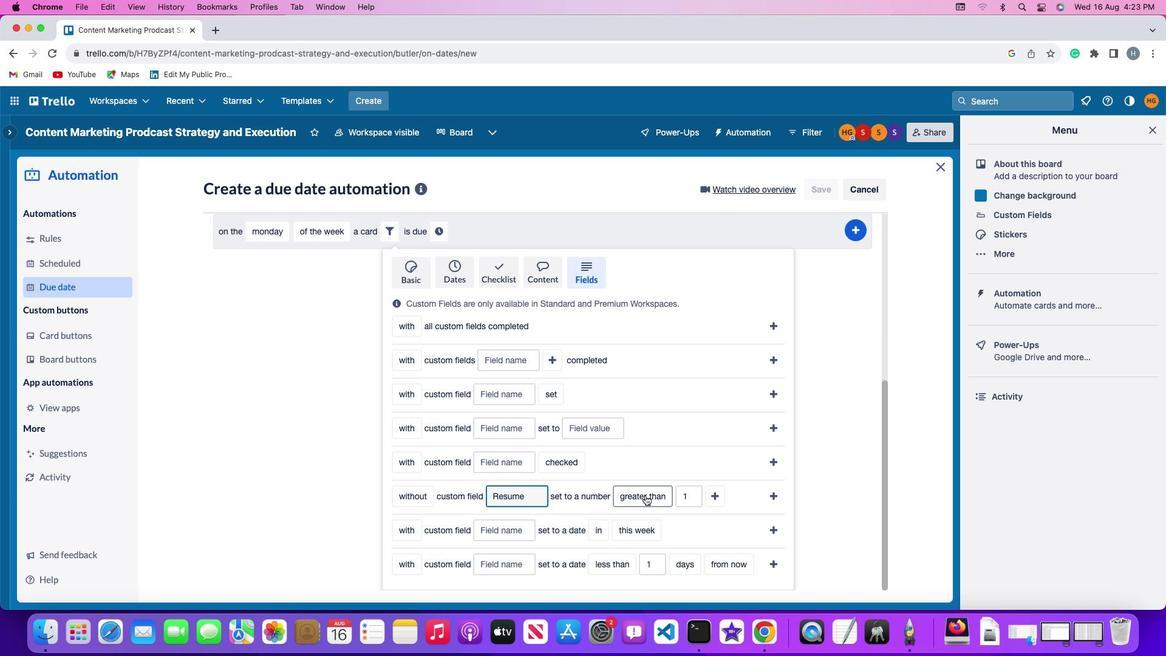 
Action: Mouse moved to (641, 472)
Screenshot: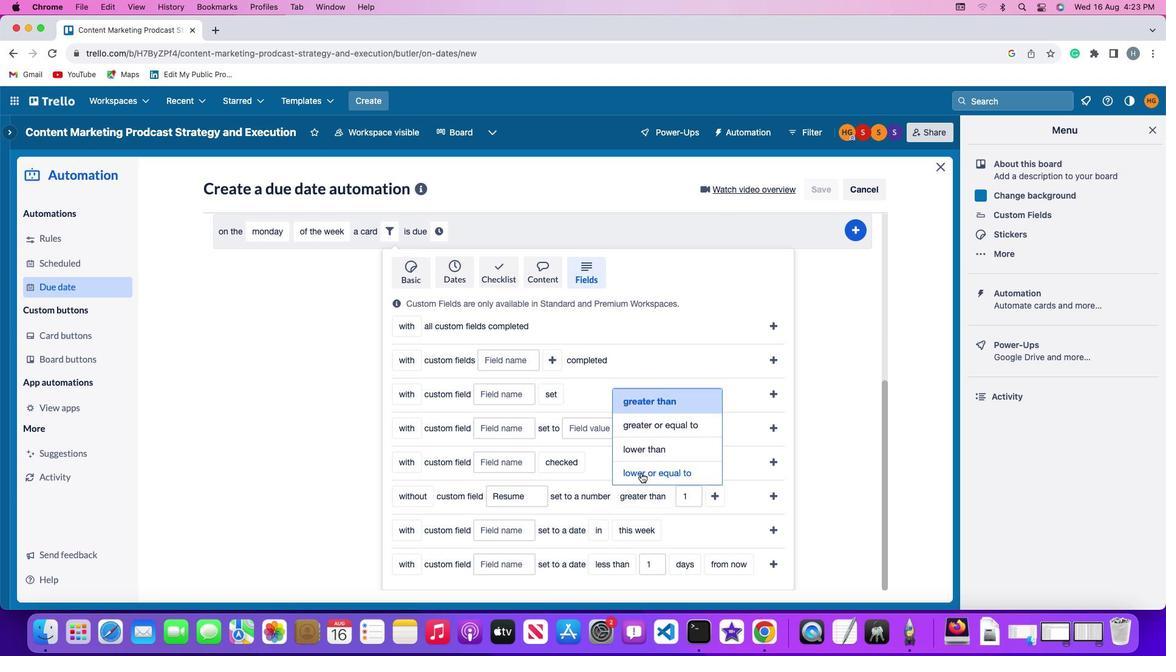 
Action: Mouse pressed left at (641, 472)
Screenshot: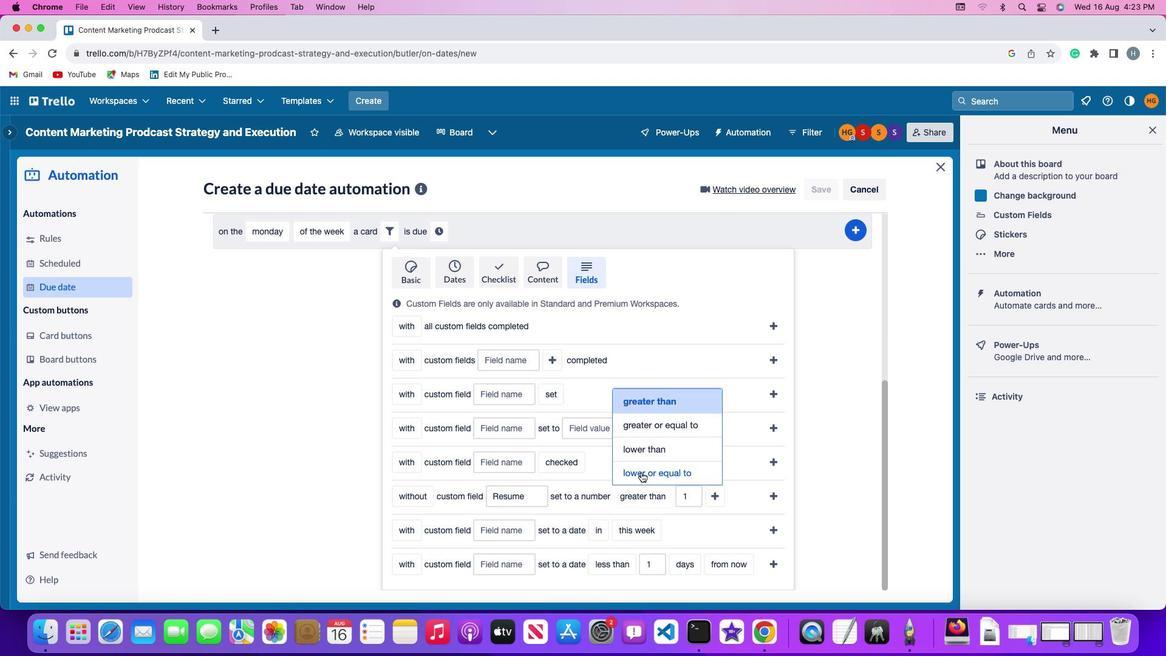 
Action: Mouse moved to (713, 498)
Screenshot: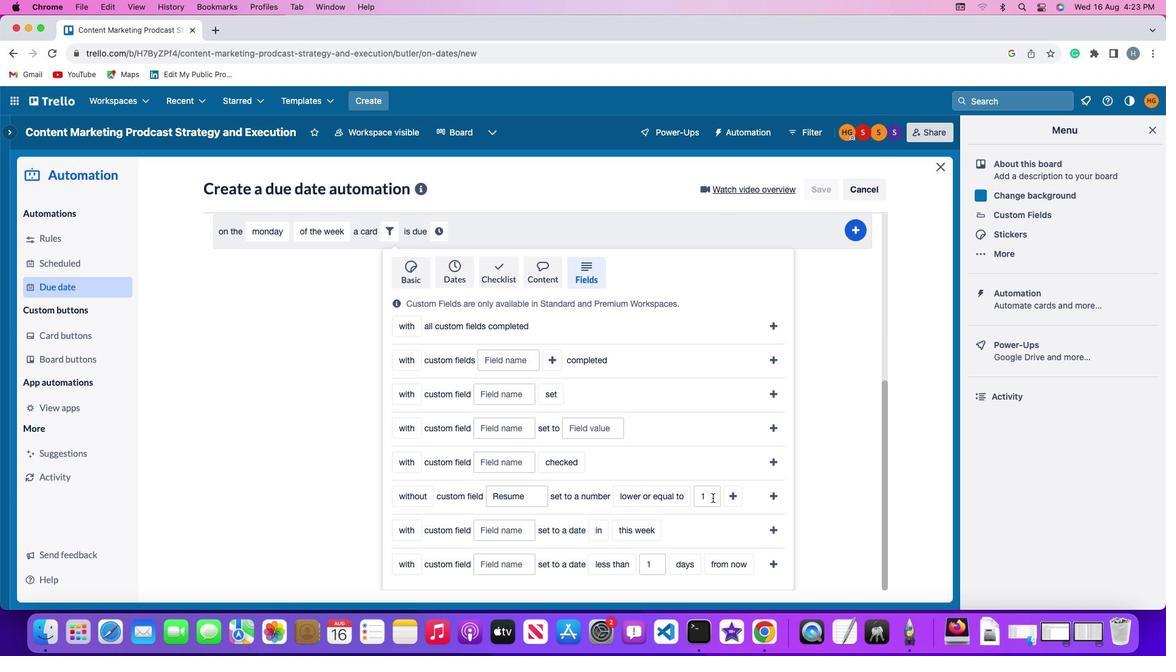 
Action: Mouse pressed left at (713, 498)
Screenshot: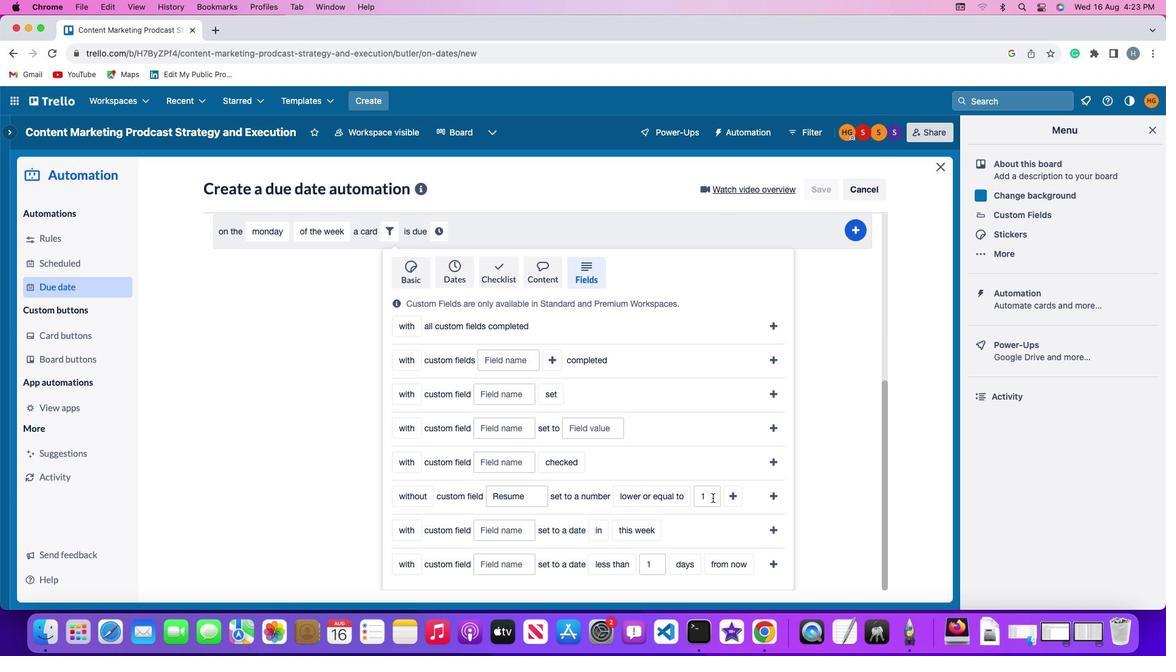 
Action: Key pressed Key.backspace'1'
Screenshot: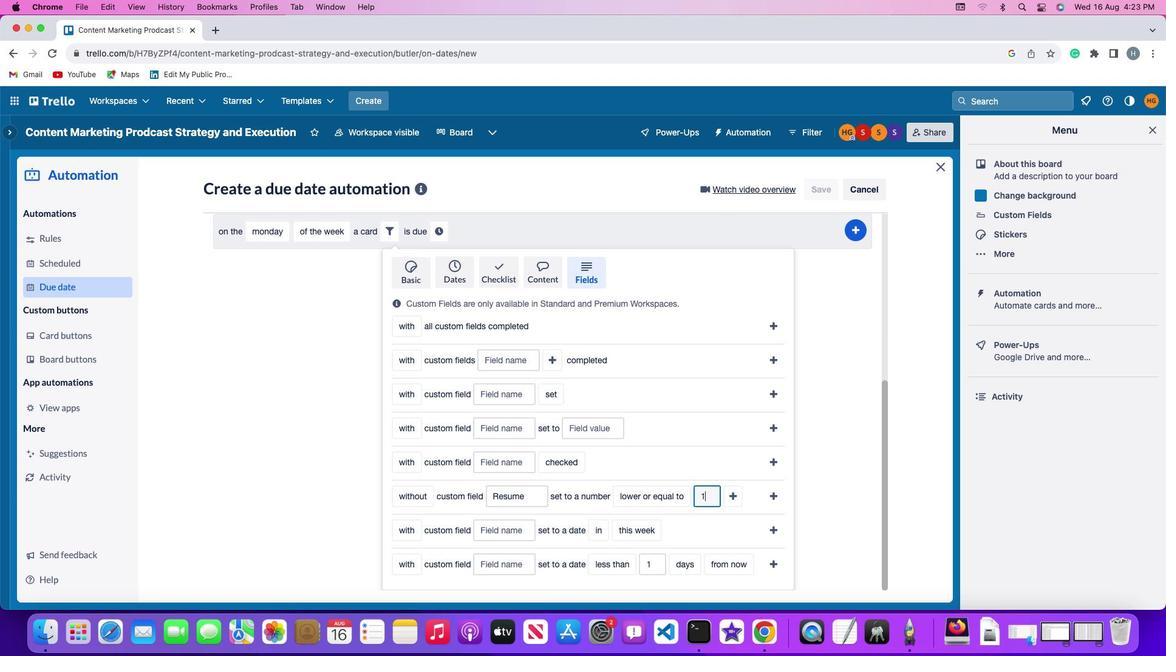 
Action: Mouse moved to (723, 496)
Screenshot: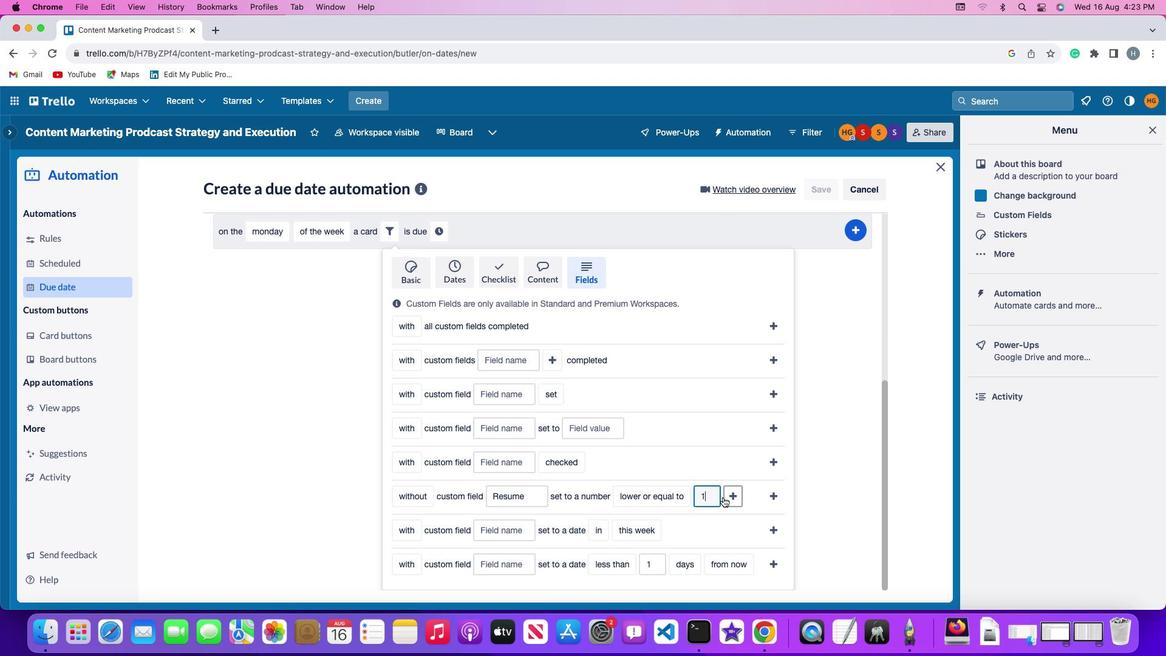 
Action: Mouse pressed left at (723, 496)
Screenshot: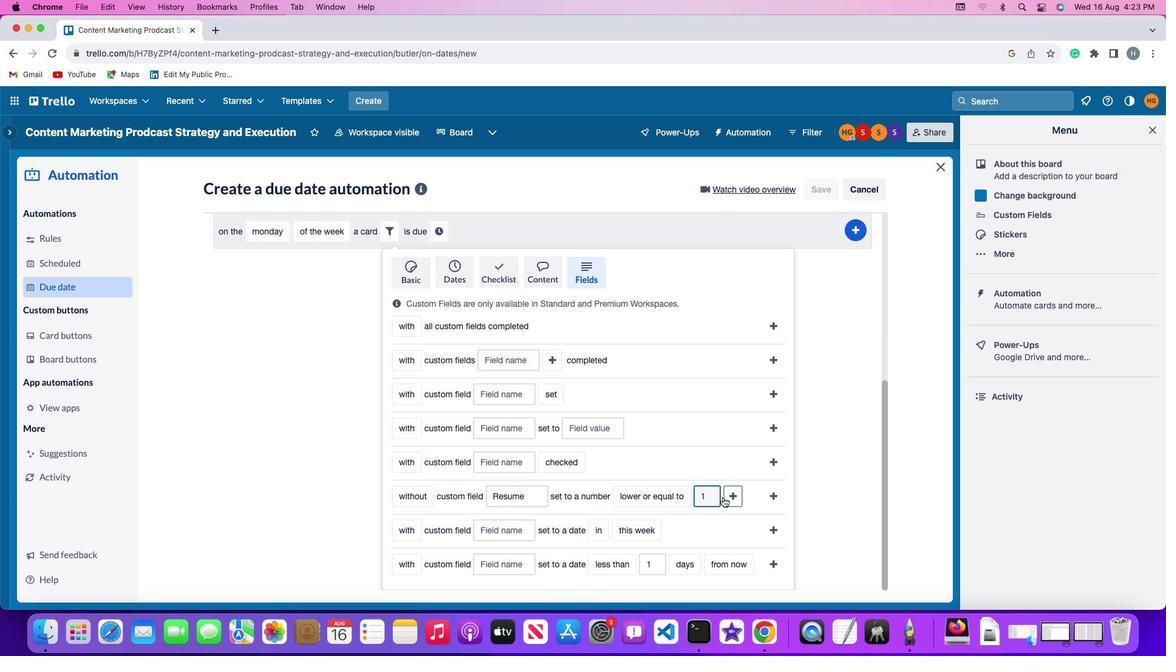 
Action: Mouse moved to (447, 520)
Screenshot: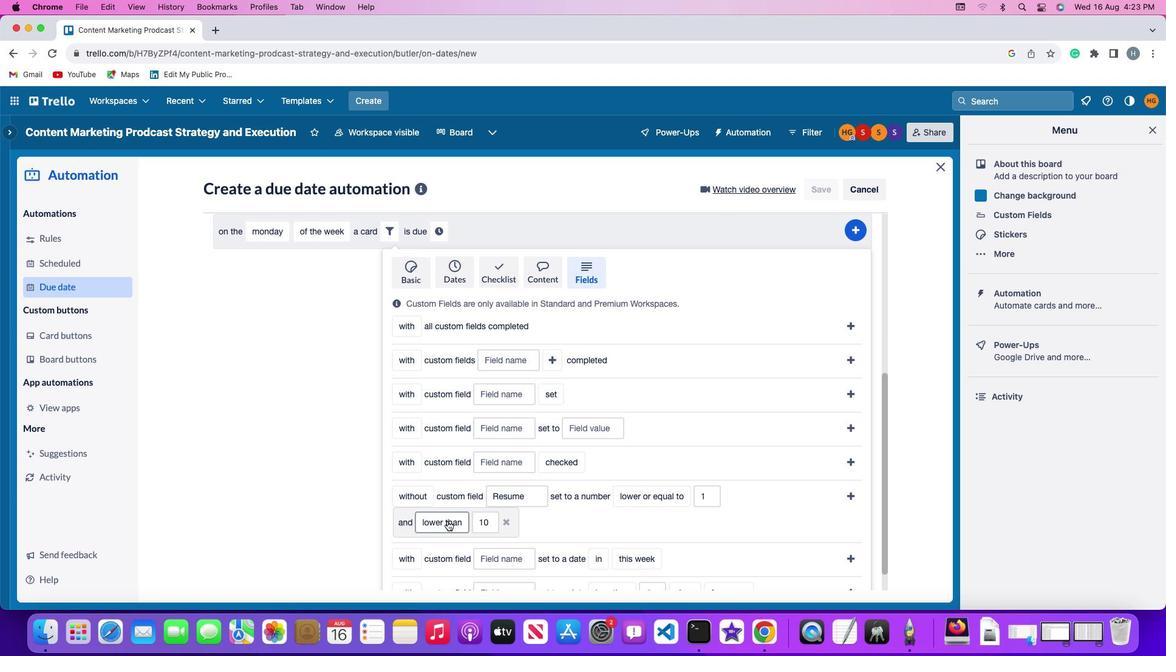
Action: Mouse pressed left at (447, 520)
Screenshot: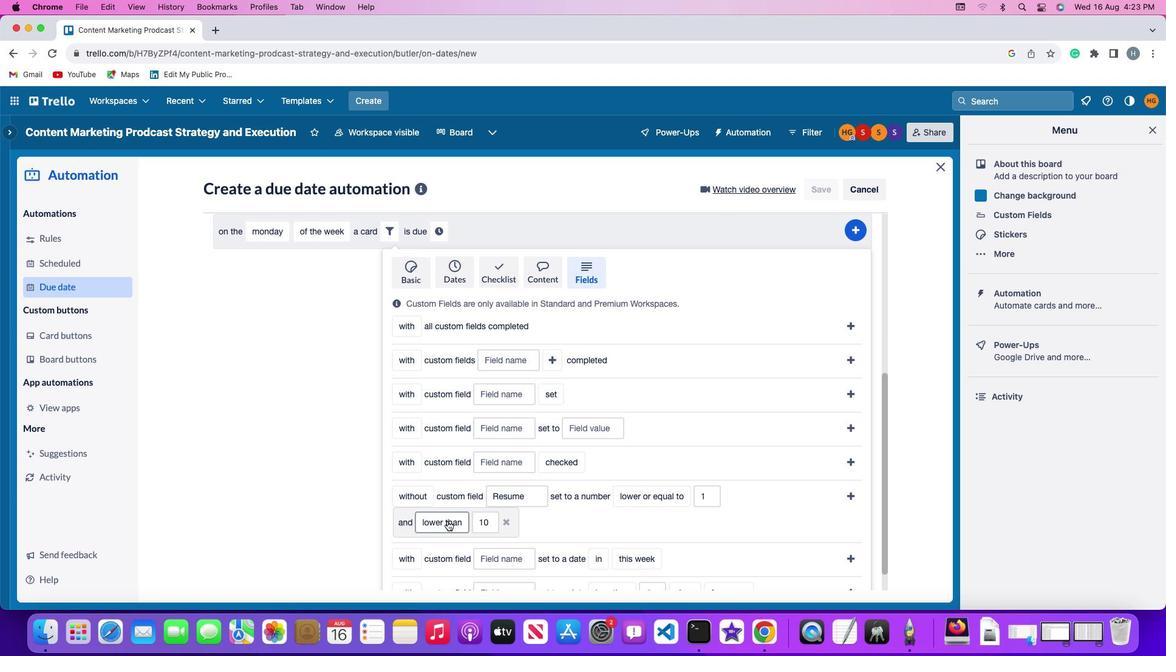 
Action: Mouse moved to (458, 421)
Screenshot: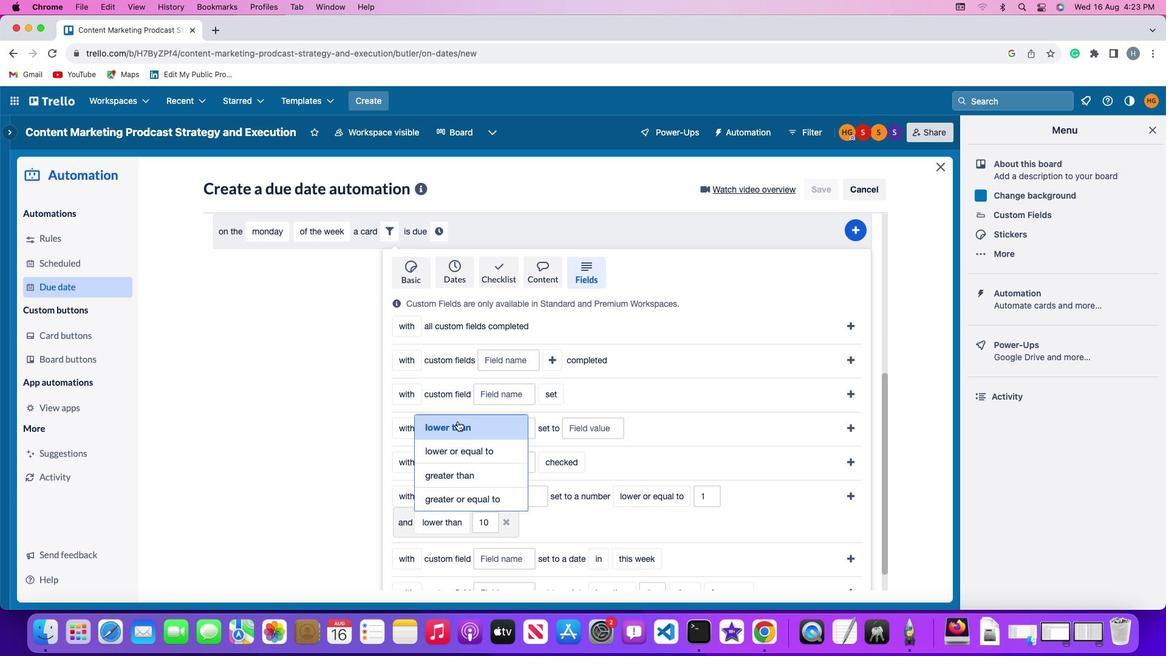 
Action: Mouse pressed left at (458, 421)
Screenshot: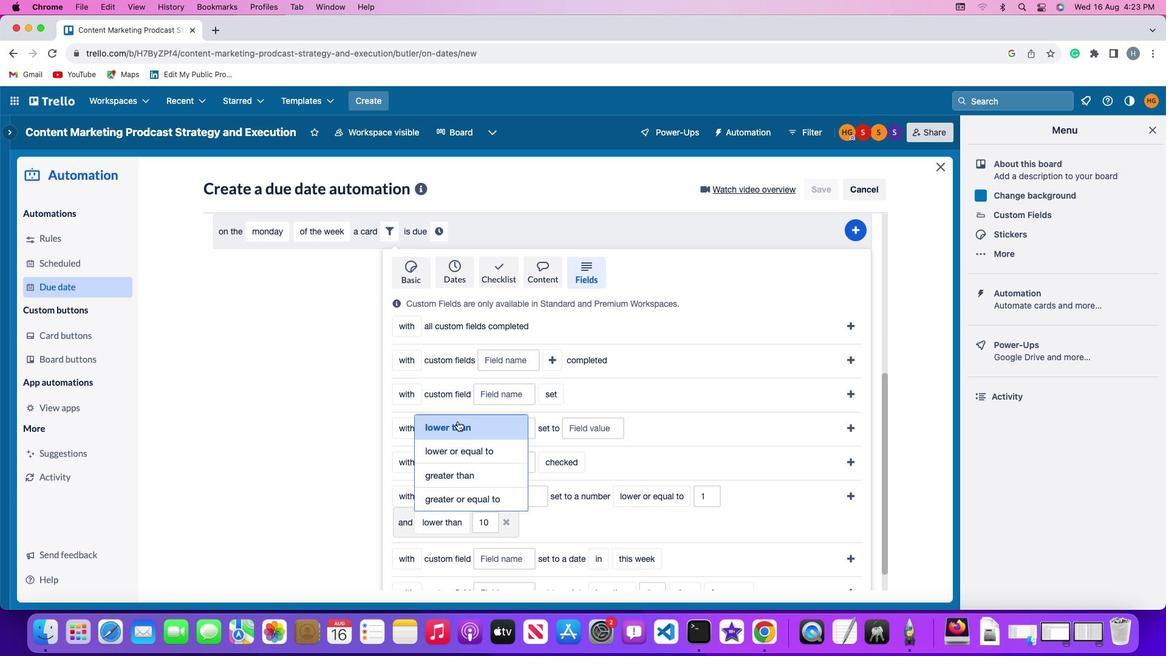 
Action: Mouse moved to (495, 521)
Screenshot: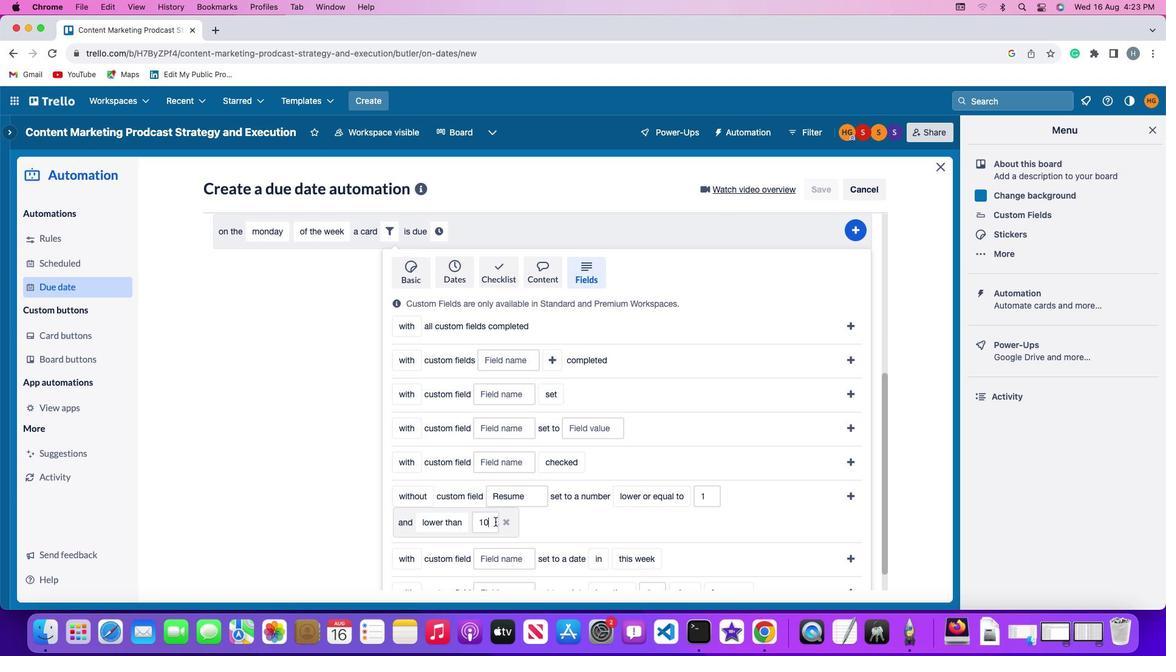 
Action: Mouse pressed left at (495, 521)
Screenshot: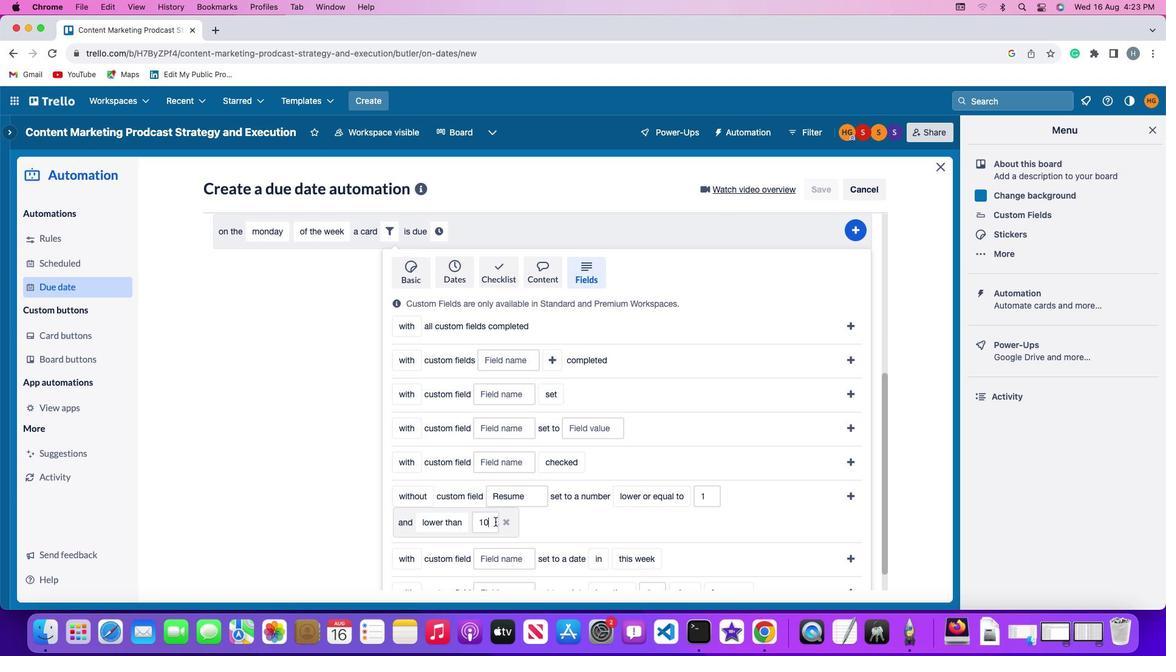 
Action: Key pressed Key.backspaceKey.backspace'1''0'
Screenshot: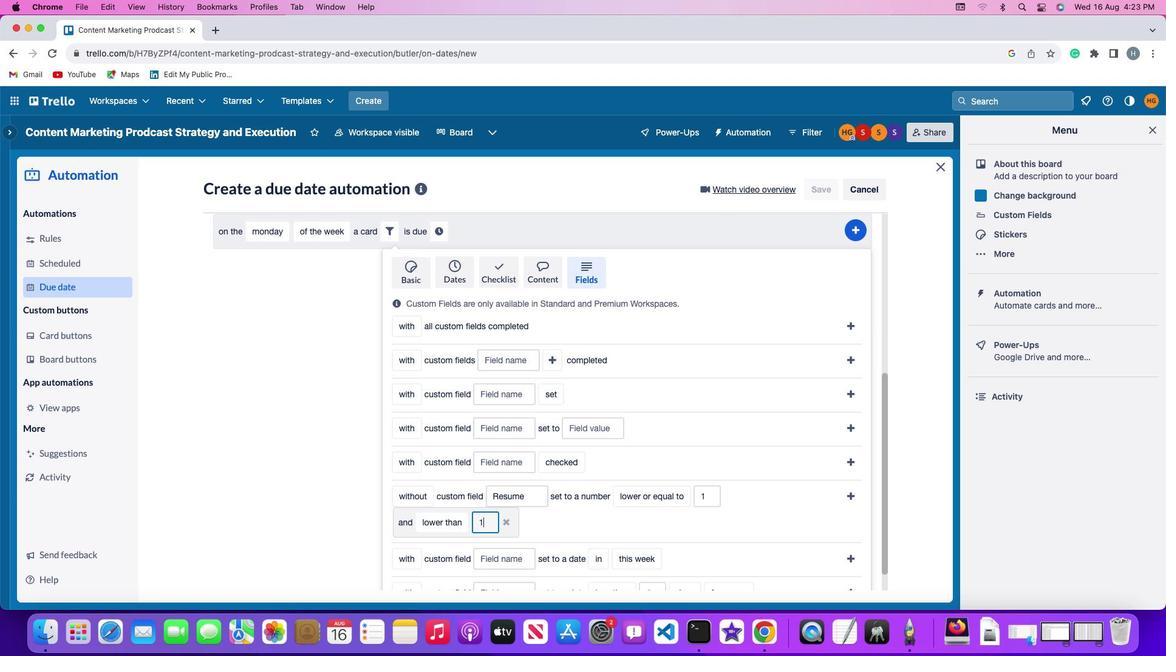 
Action: Mouse moved to (852, 492)
Screenshot: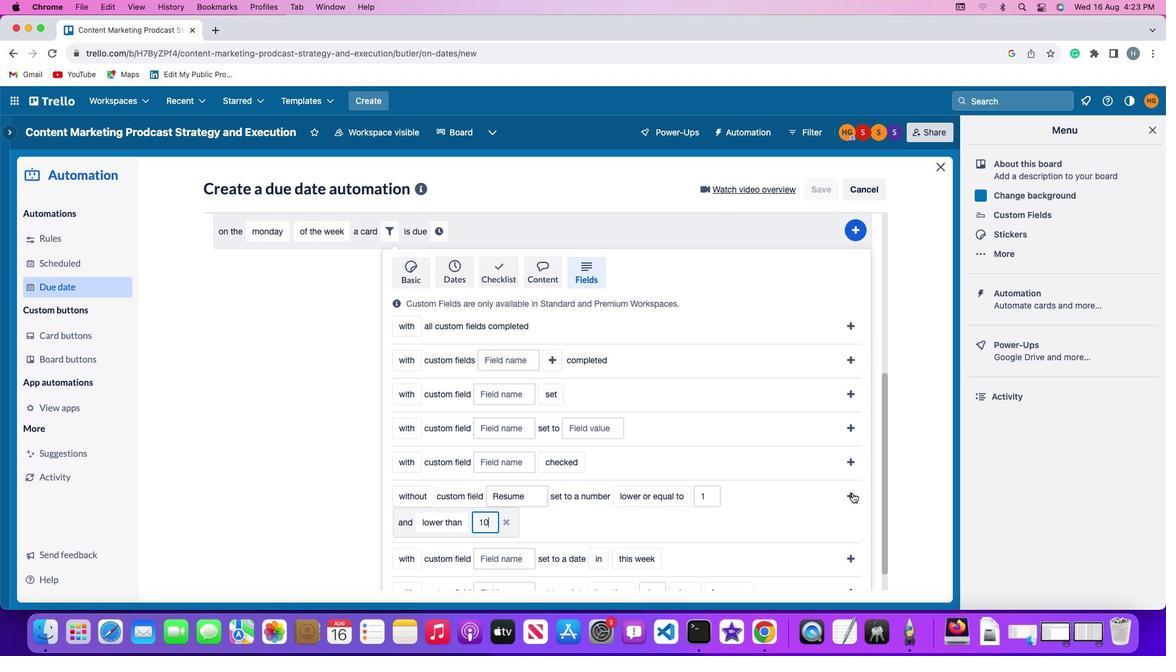 
Action: Mouse pressed left at (852, 492)
Screenshot: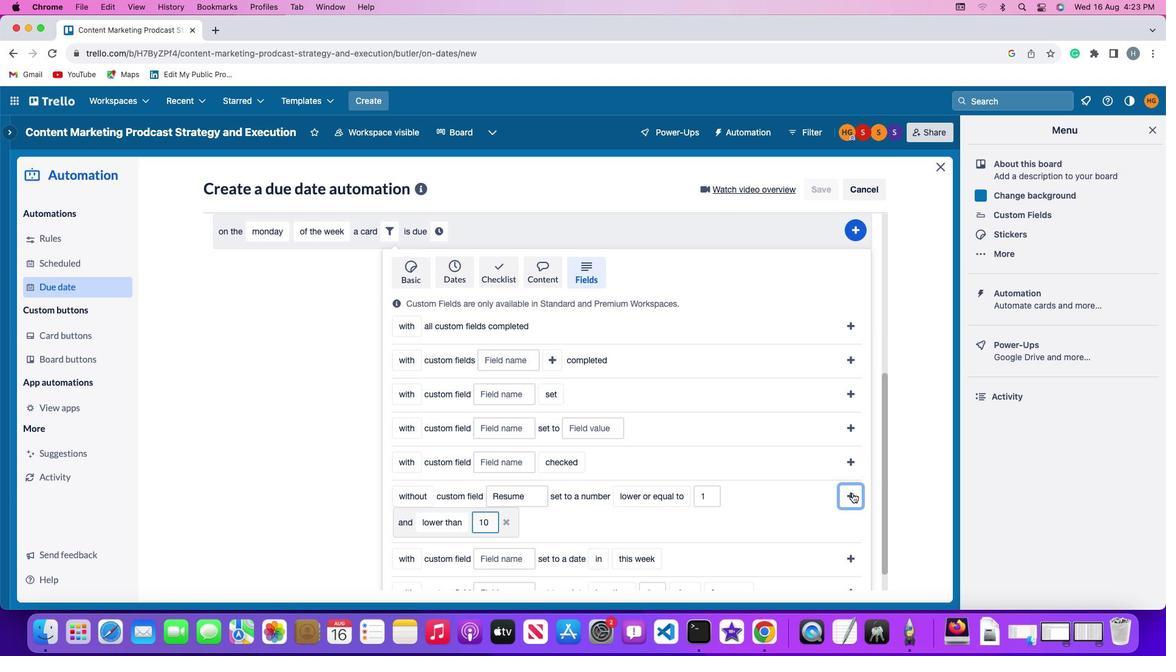 
Action: Mouse moved to (790, 529)
Screenshot: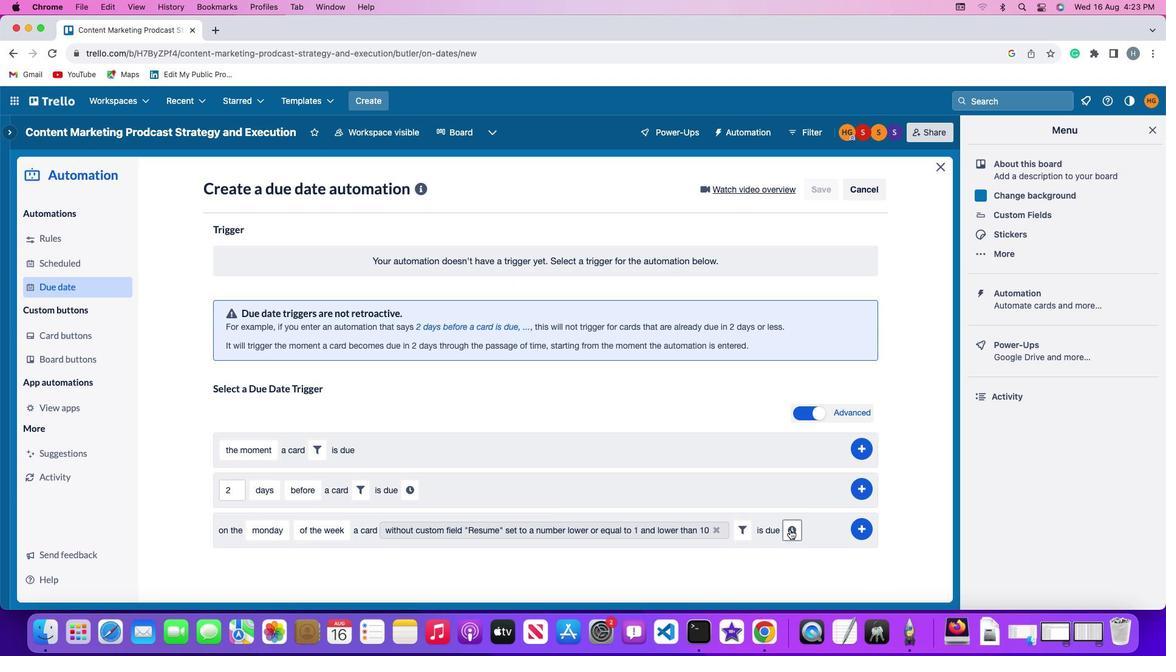 
Action: Mouse pressed left at (790, 529)
Screenshot: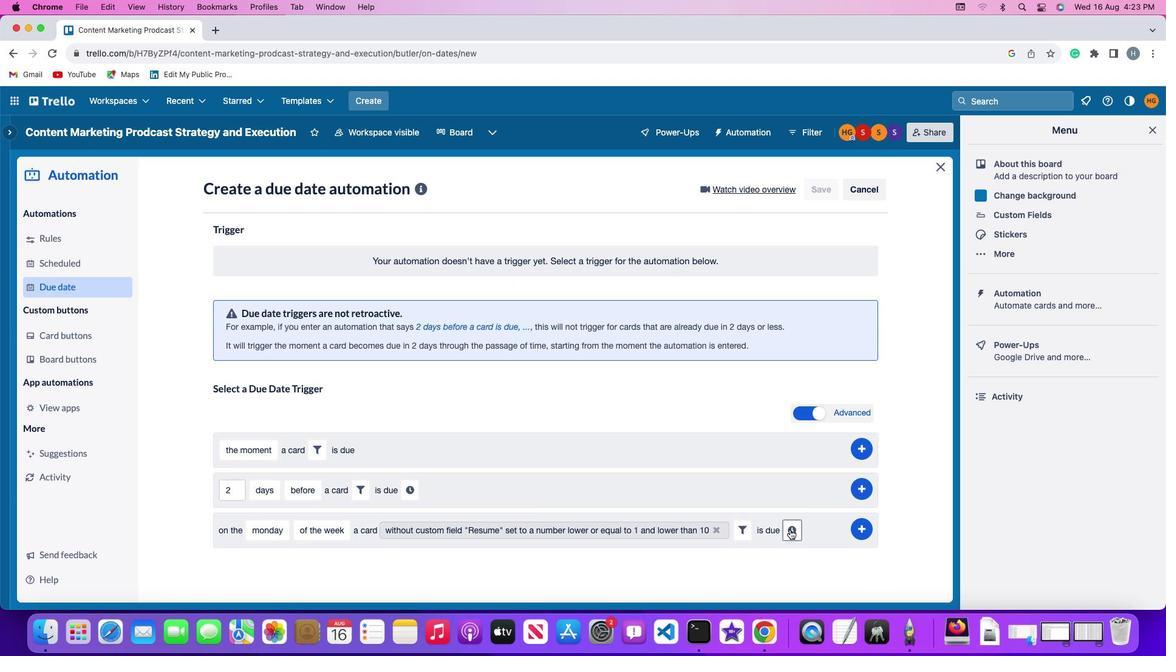 
Action: Mouse moved to (250, 556)
Screenshot: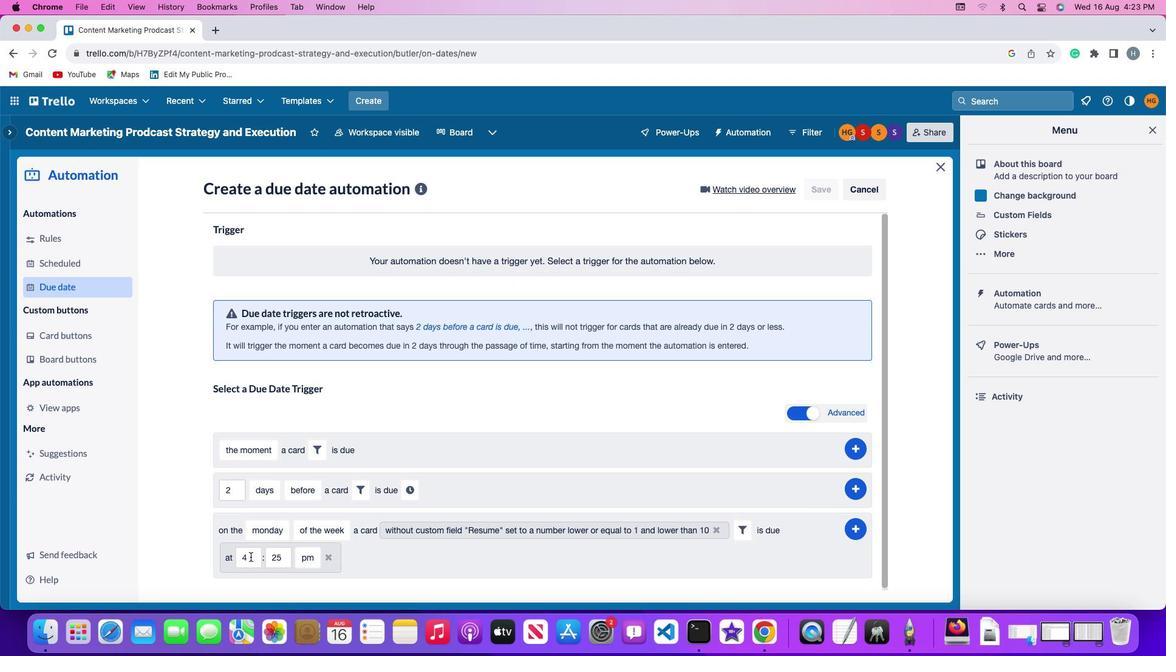 
Action: Mouse pressed left at (250, 556)
Screenshot: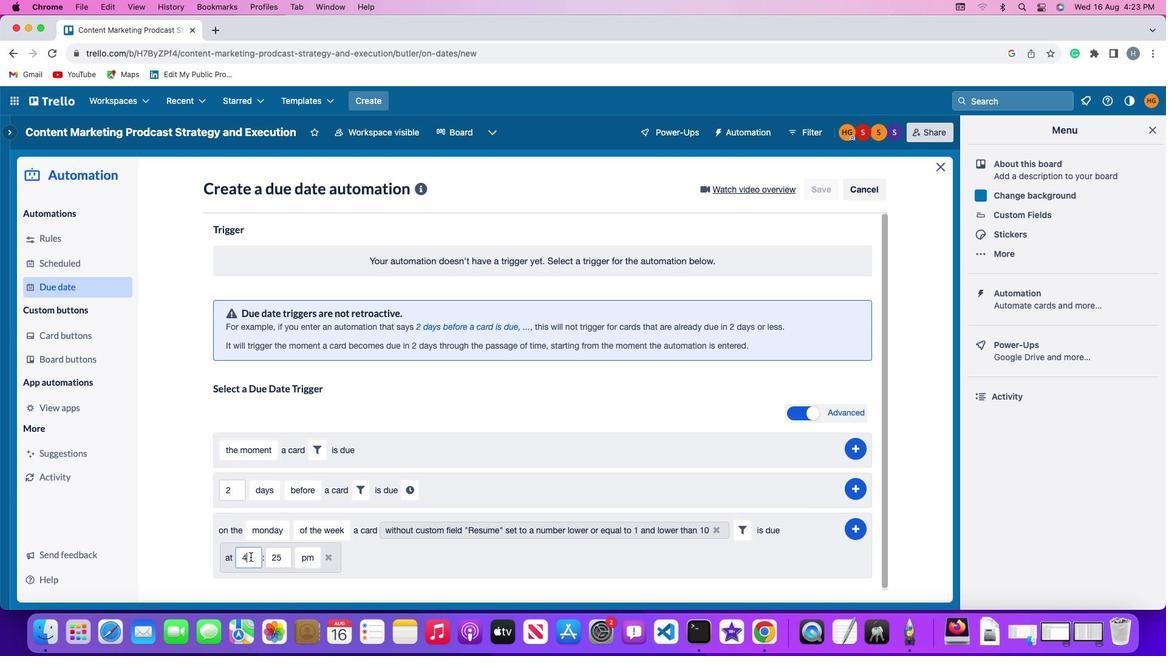 
Action: Key pressed Key.backspace'1''1'
Screenshot: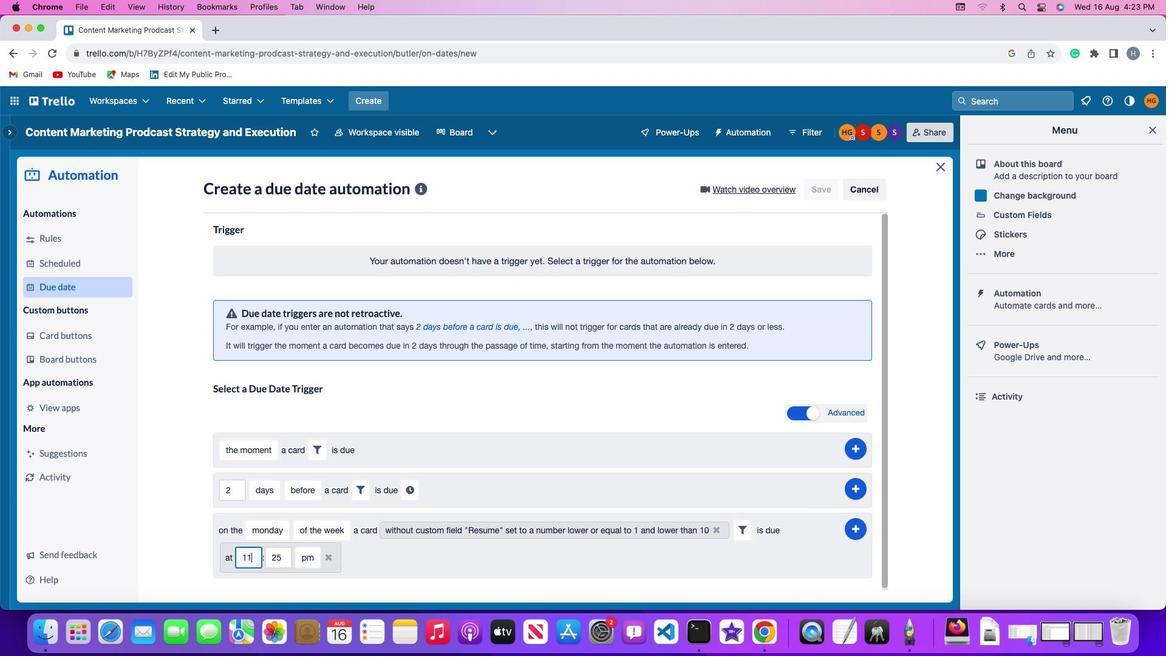
Action: Mouse moved to (286, 558)
Screenshot: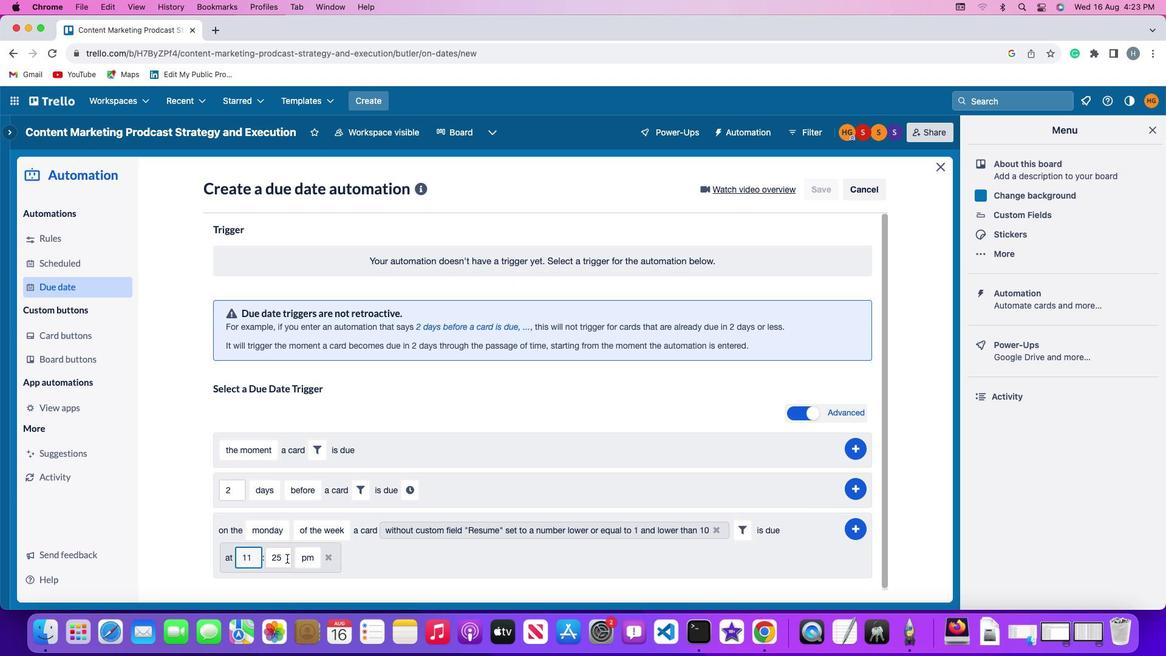
Action: Mouse pressed left at (286, 558)
Screenshot: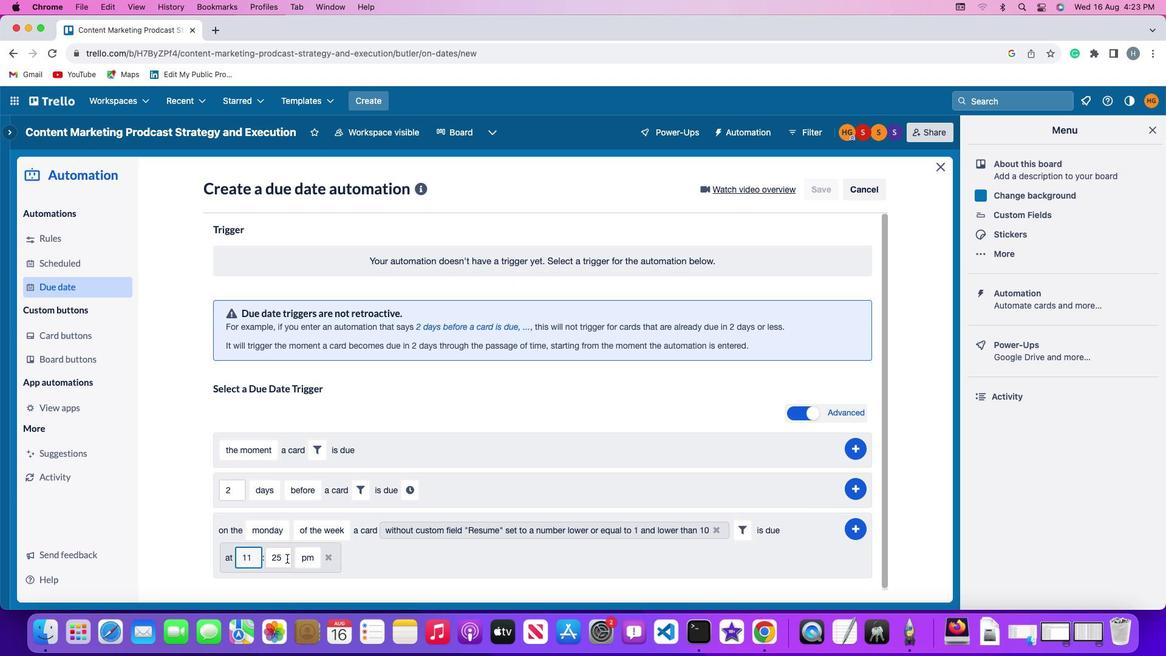 
Action: Key pressed Key.backspace
Screenshot: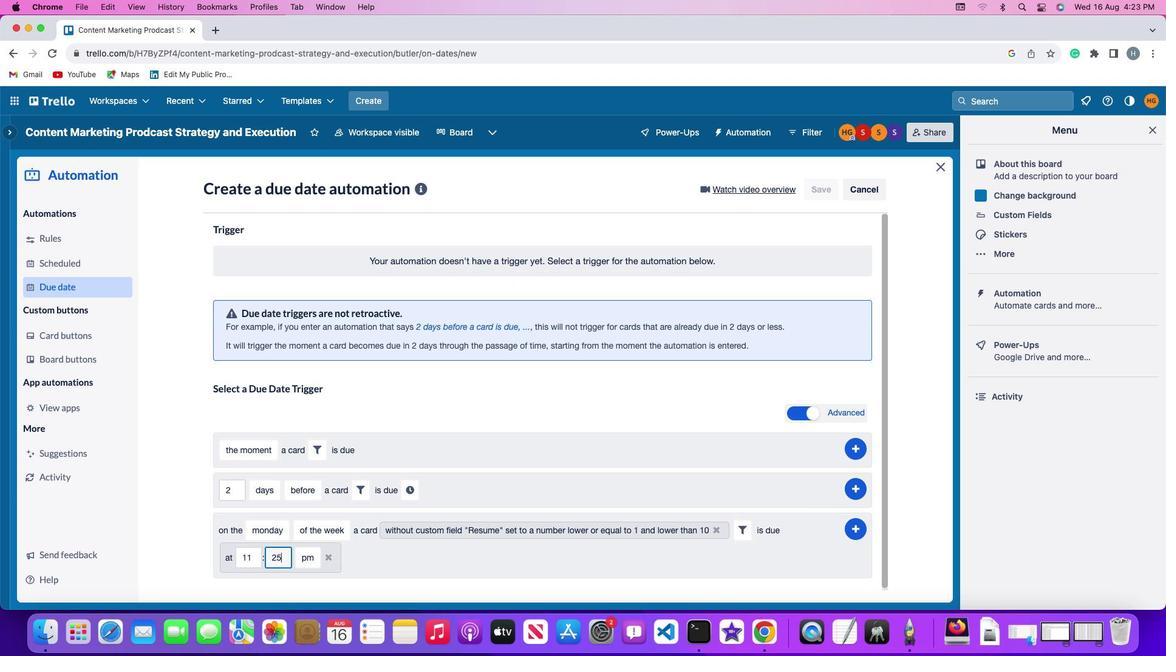 
Action: Mouse moved to (286, 558)
Screenshot: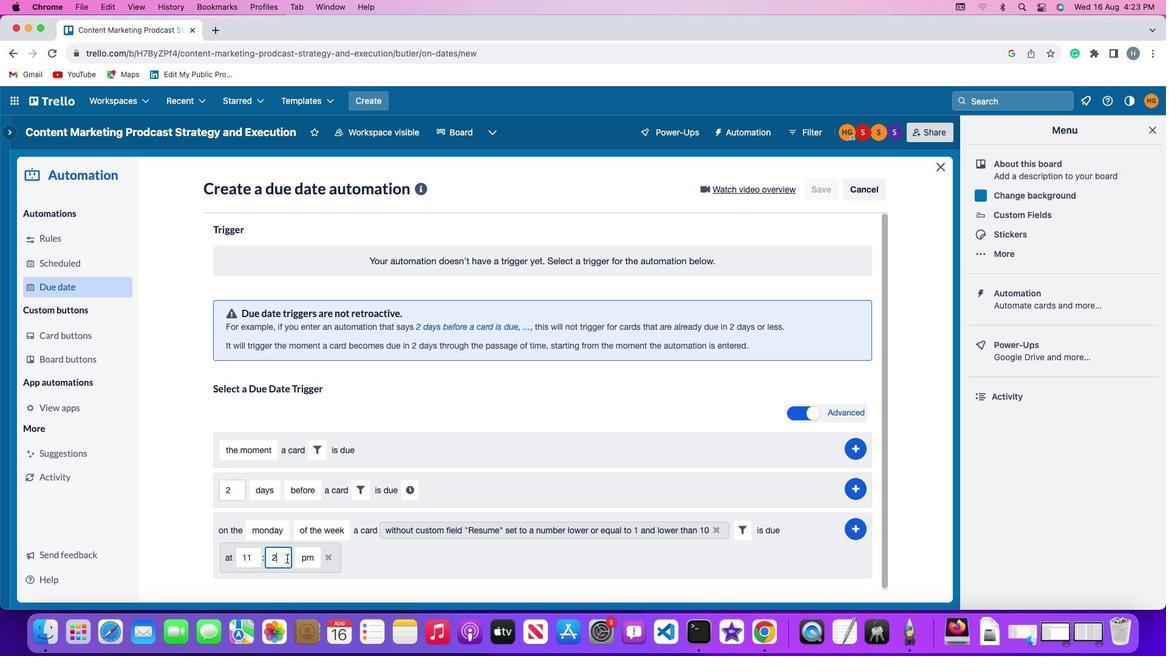 
Action: Key pressed Key.backspace
Screenshot: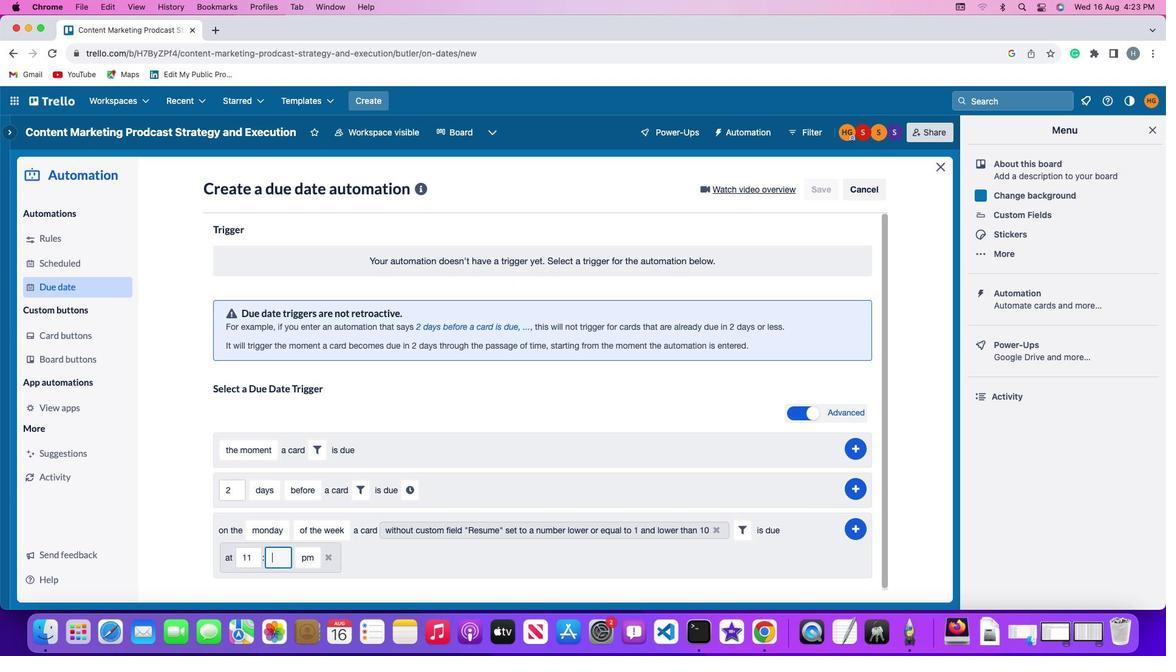 
Action: Mouse moved to (286, 558)
Screenshot: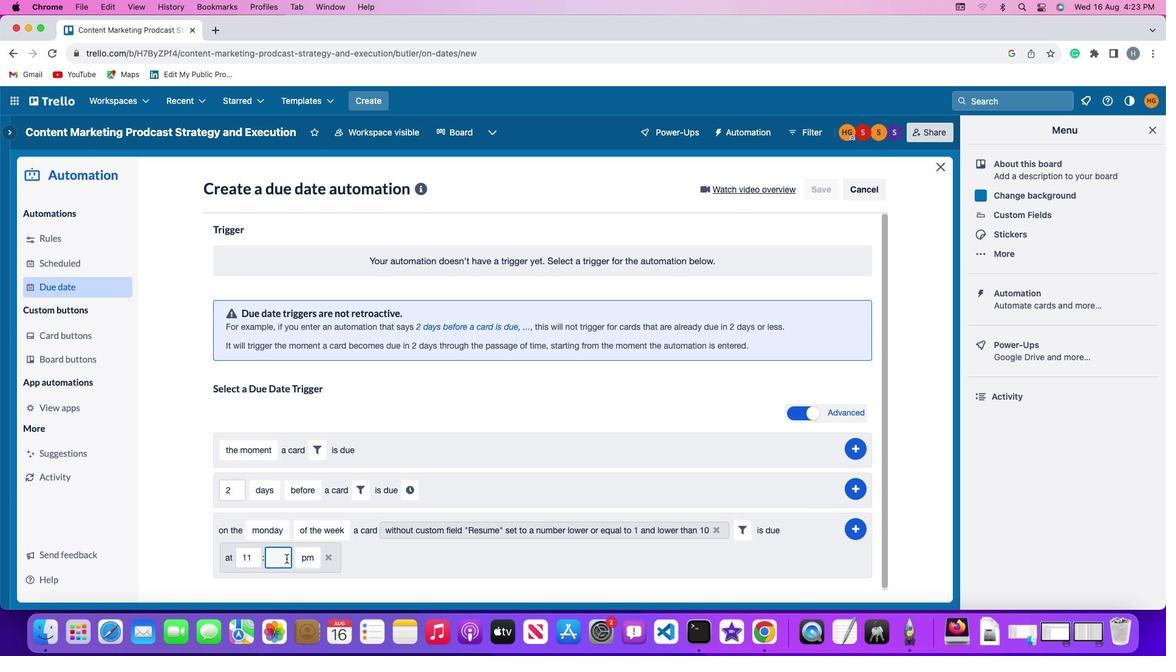 
Action: Key pressed '0''0'
Screenshot: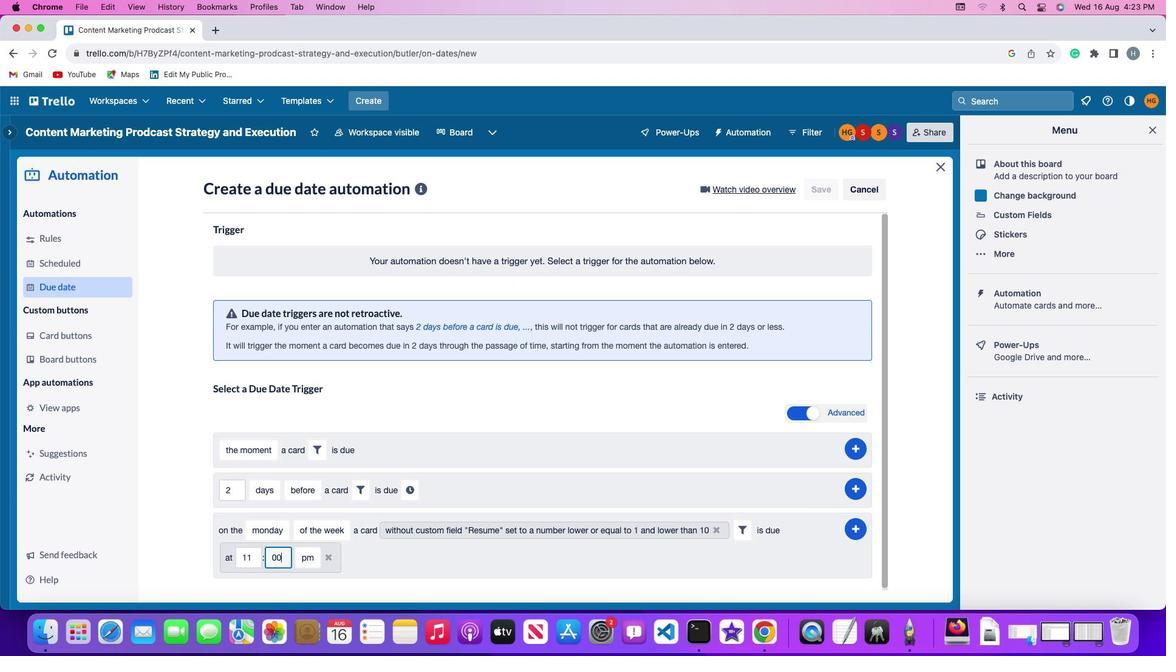 
Action: Mouse moved to (307, 555)
Screenshot: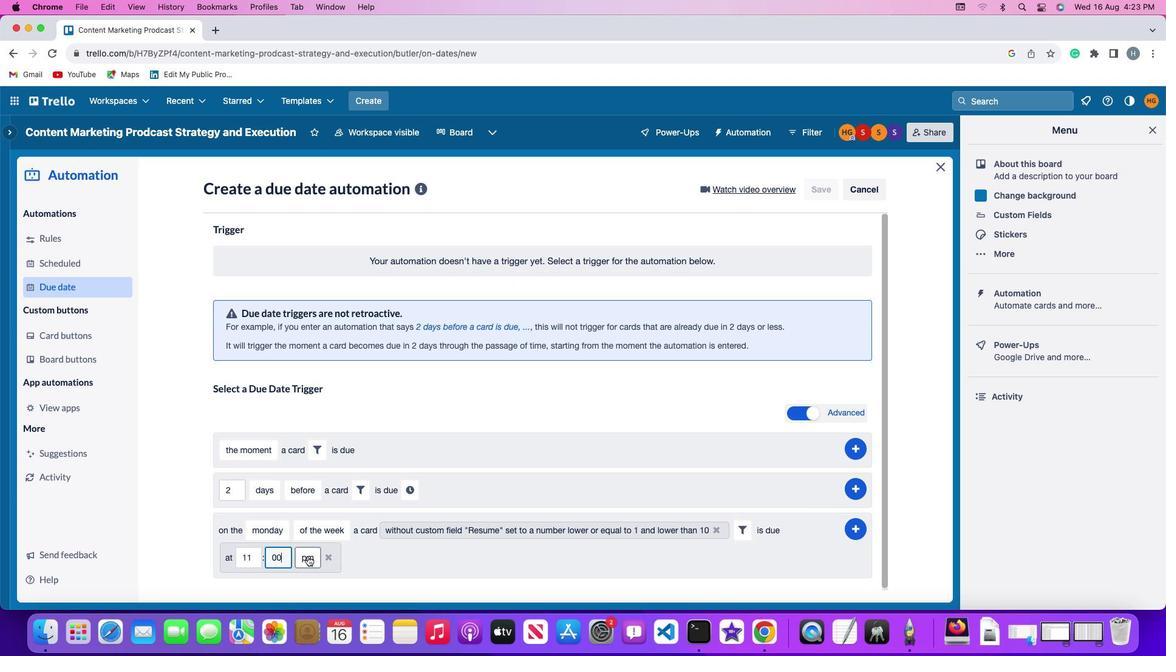 
Action: Mouse pressed left at (307, 555)
Screenshot: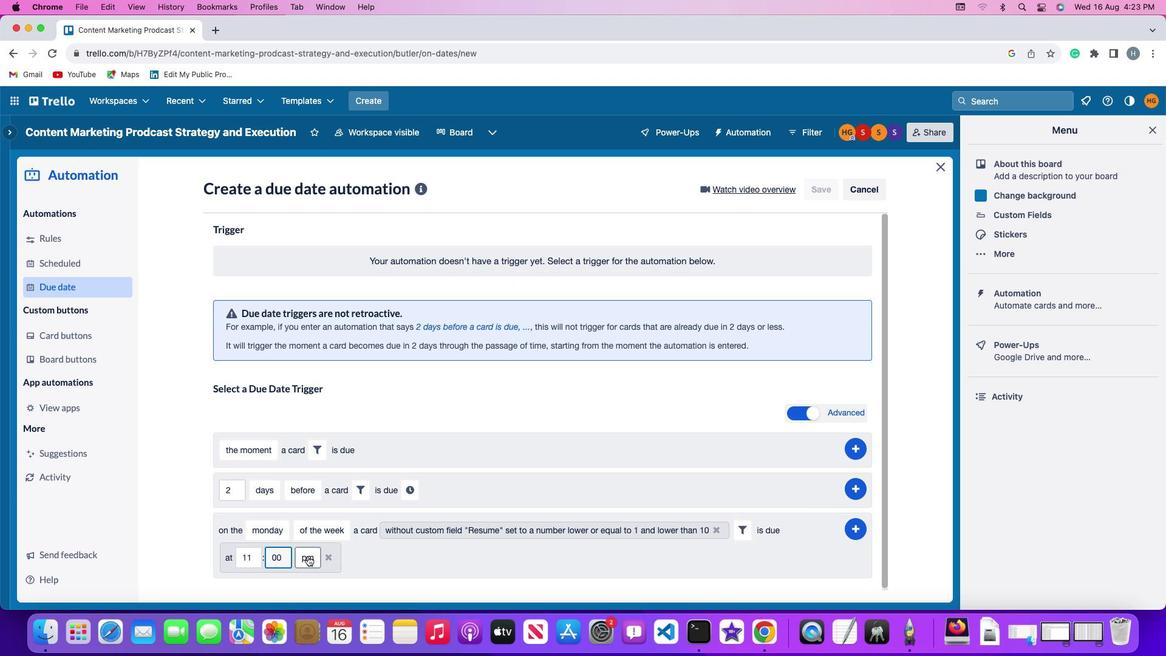 
Action: Mouse moved to (309, 511)
Screenshot: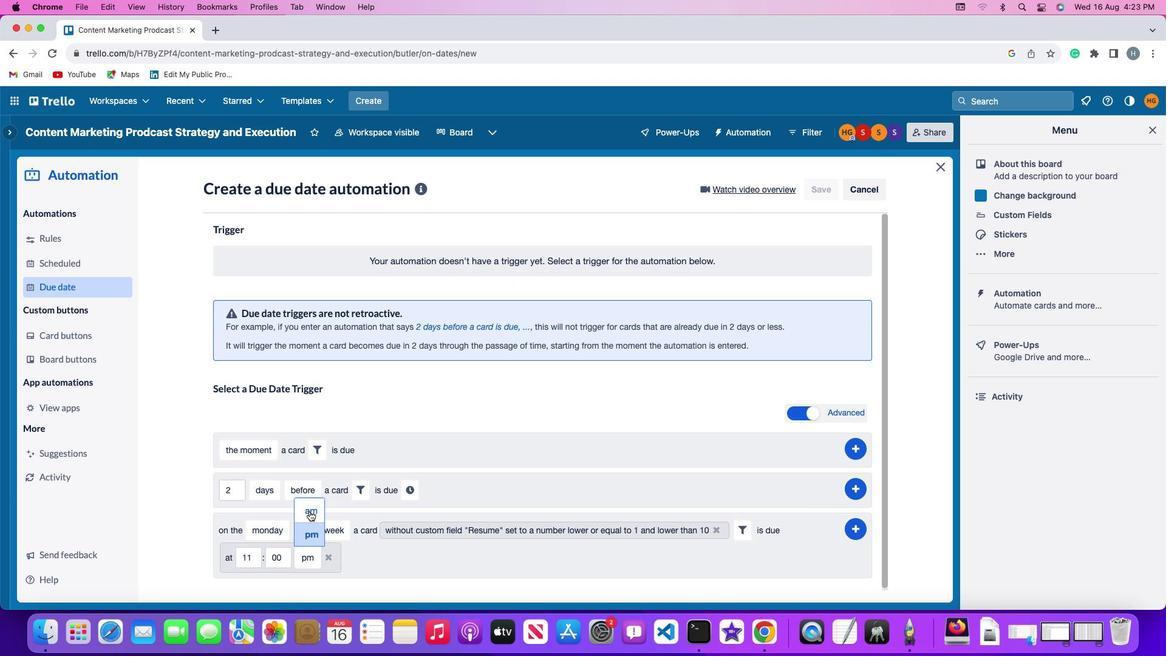 
Action: Mouse pressed left at (309, 511)
Screenshot: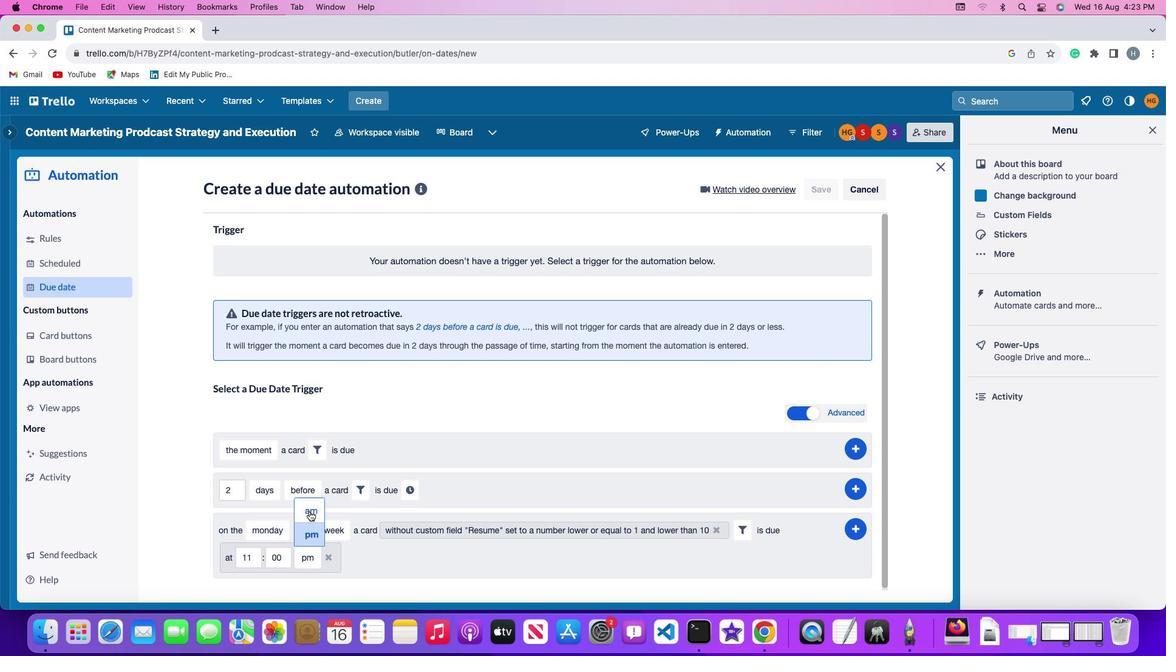 
Action: Mouse moved to (855, 530)
Screenshot: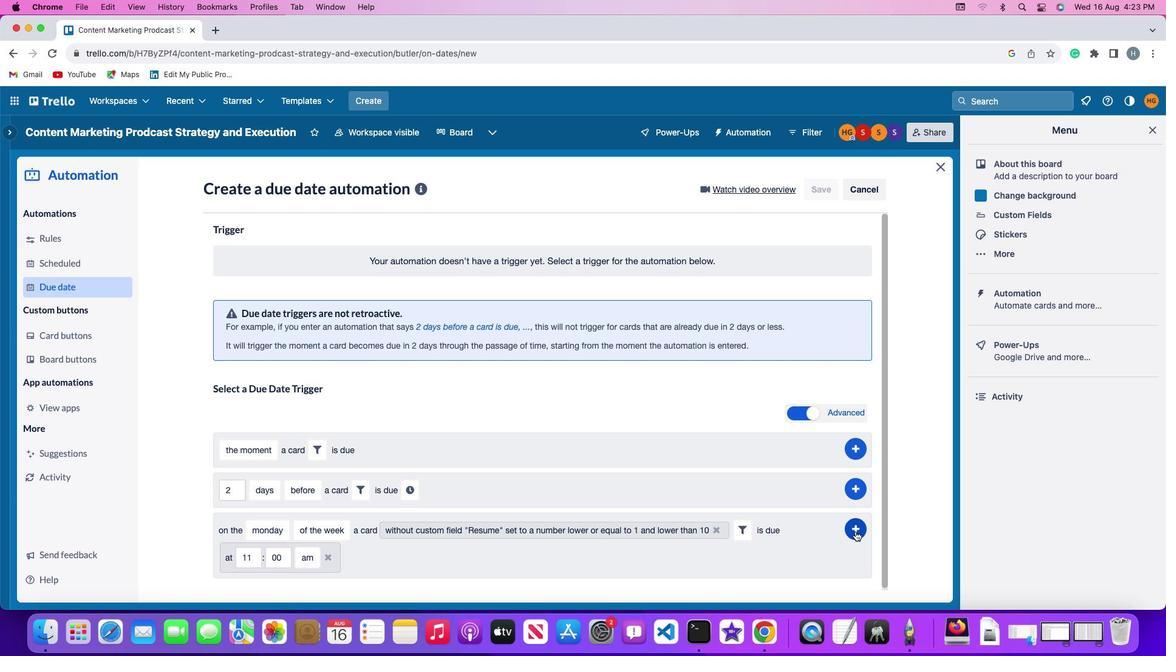 
Action: Mouse pressed left at (855, 530)
Screenshot: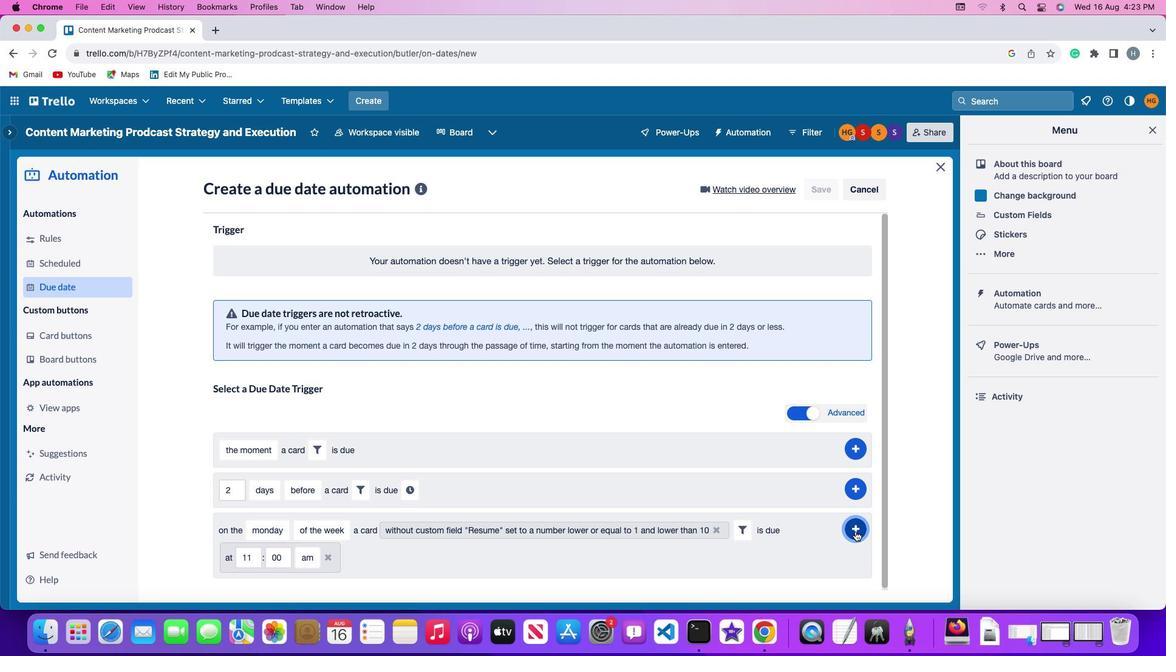 
Action: Mouse moved to (915, 436)
Screenshot: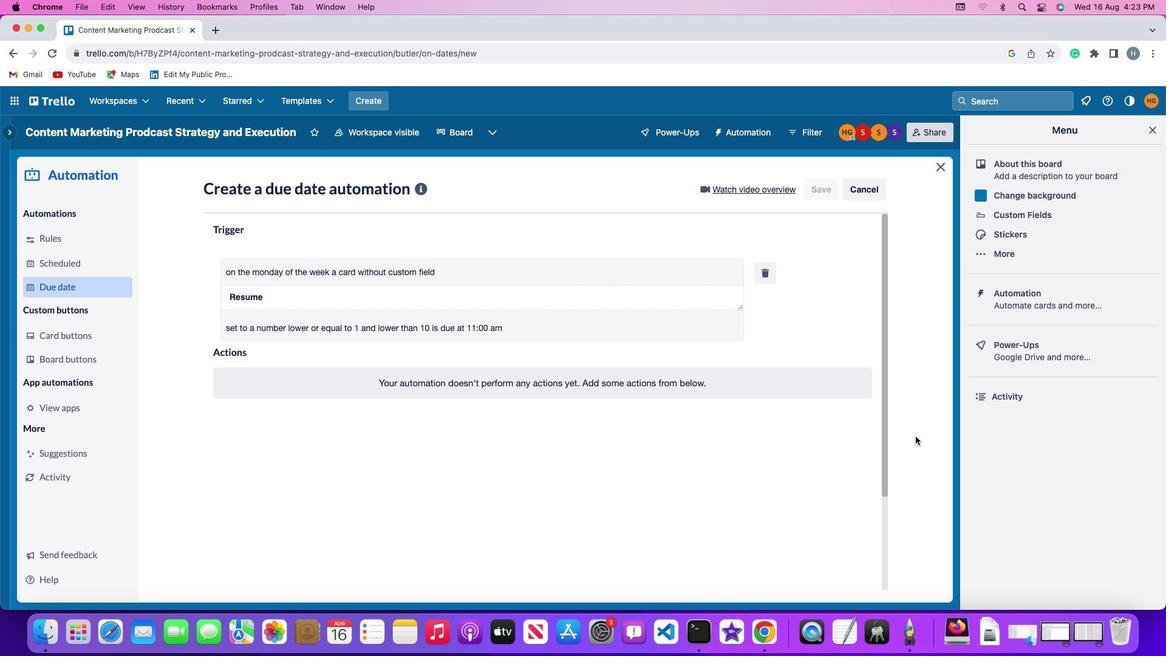 
